 Task: Add the task  Integrate website with a new search engine optimization (SEO) tool to the section Feature Fest in the project AutoBoost and add a Due Date to the respective task as 2023/10/13
Action: Mouse moved to (85, 331)
Screenshot: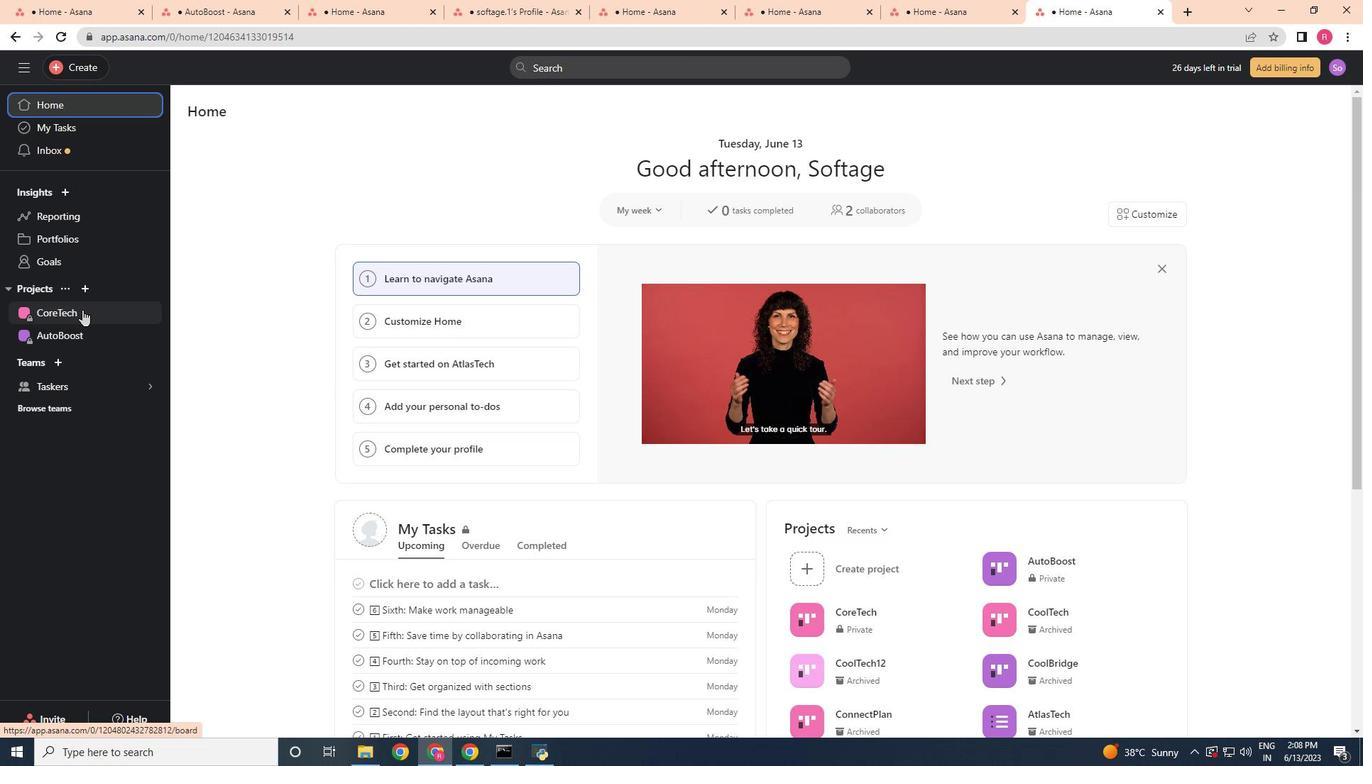 
Action: Mouse pressed left at (85, 331)
Screenshot: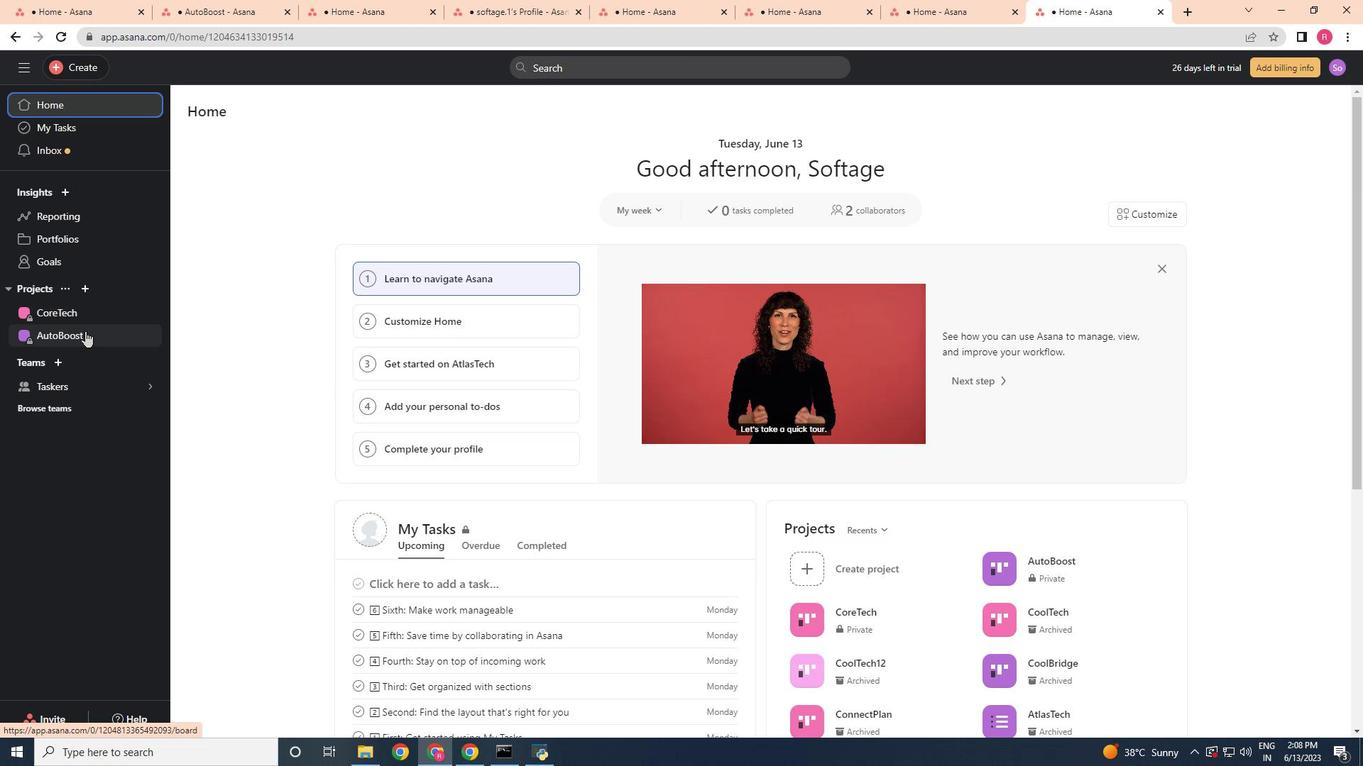 
Action: Mouse moved to (251, 145)
Screenshot: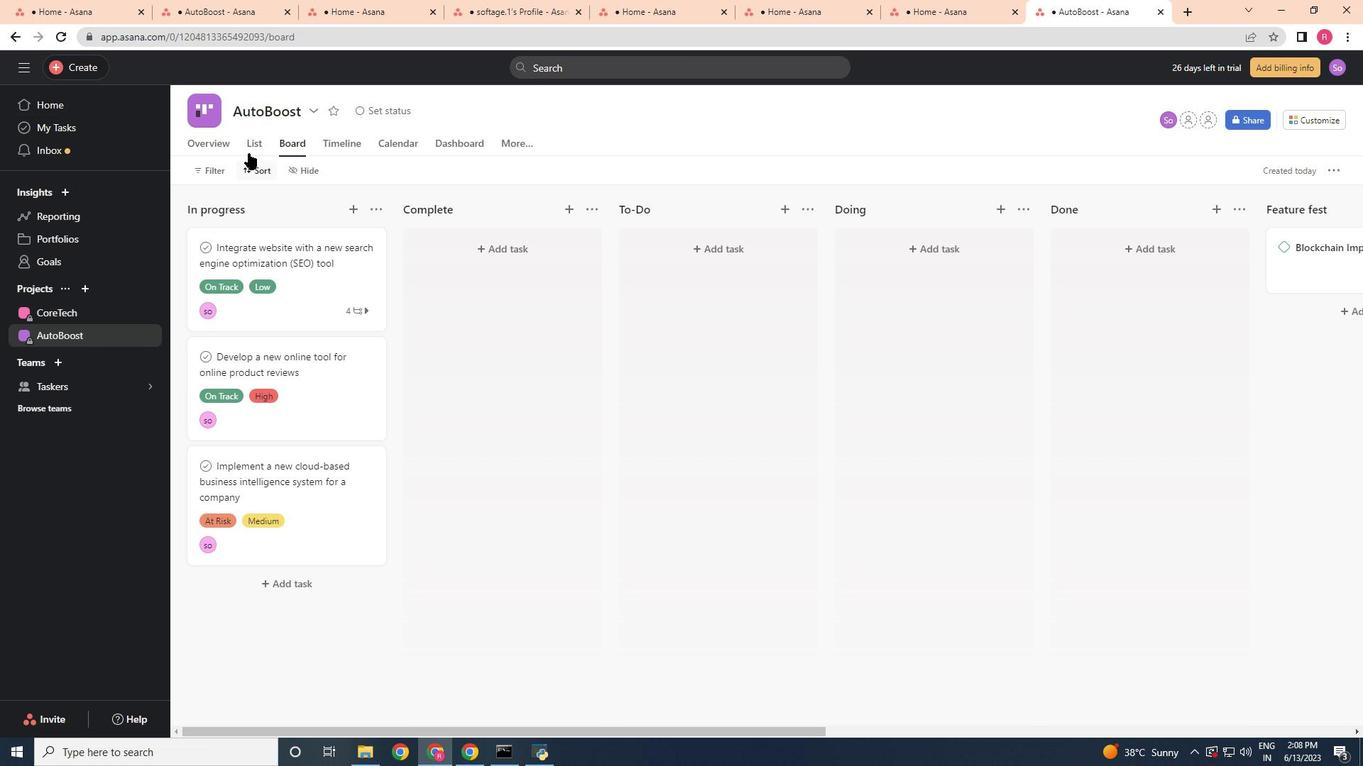 
Action: Mouse pressed left at (251, 145)
Screenshot: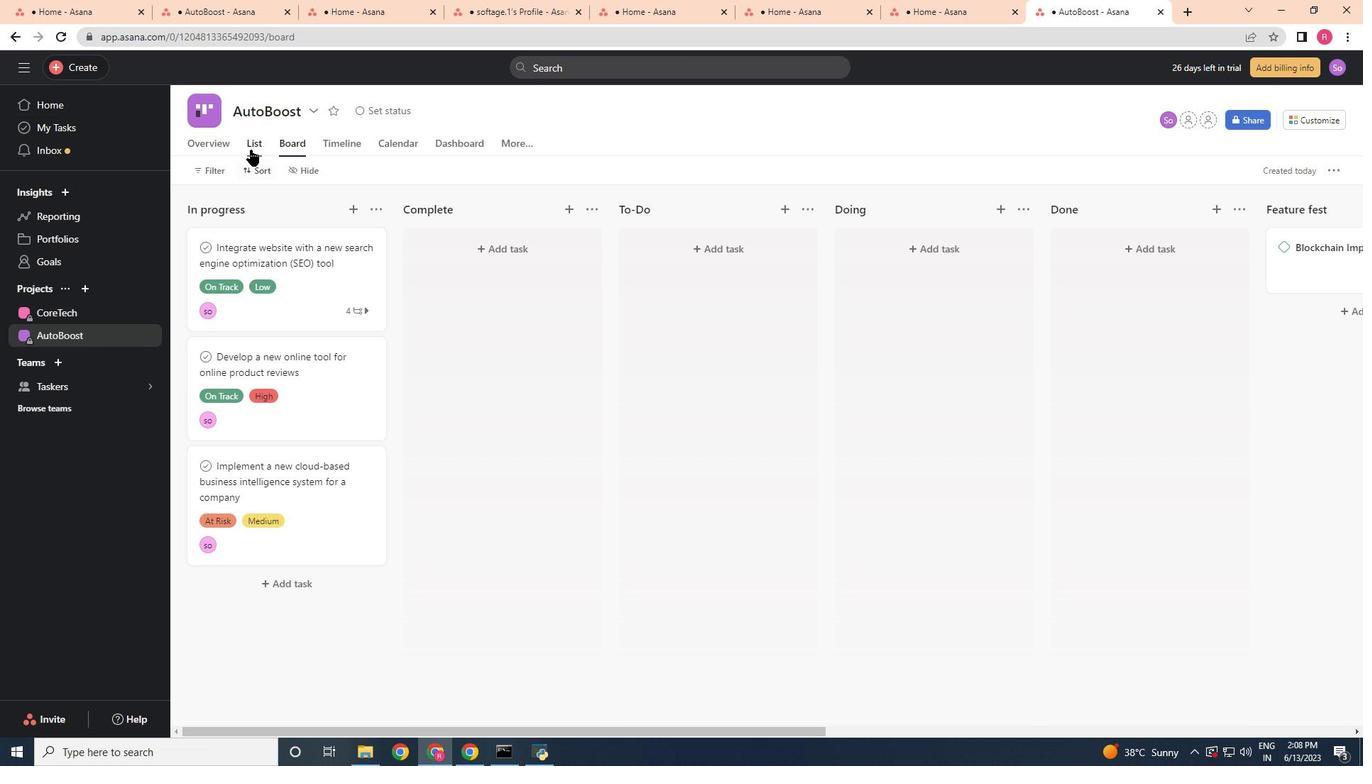 
Action: Mouse moved to (497, 439)
Screenshot: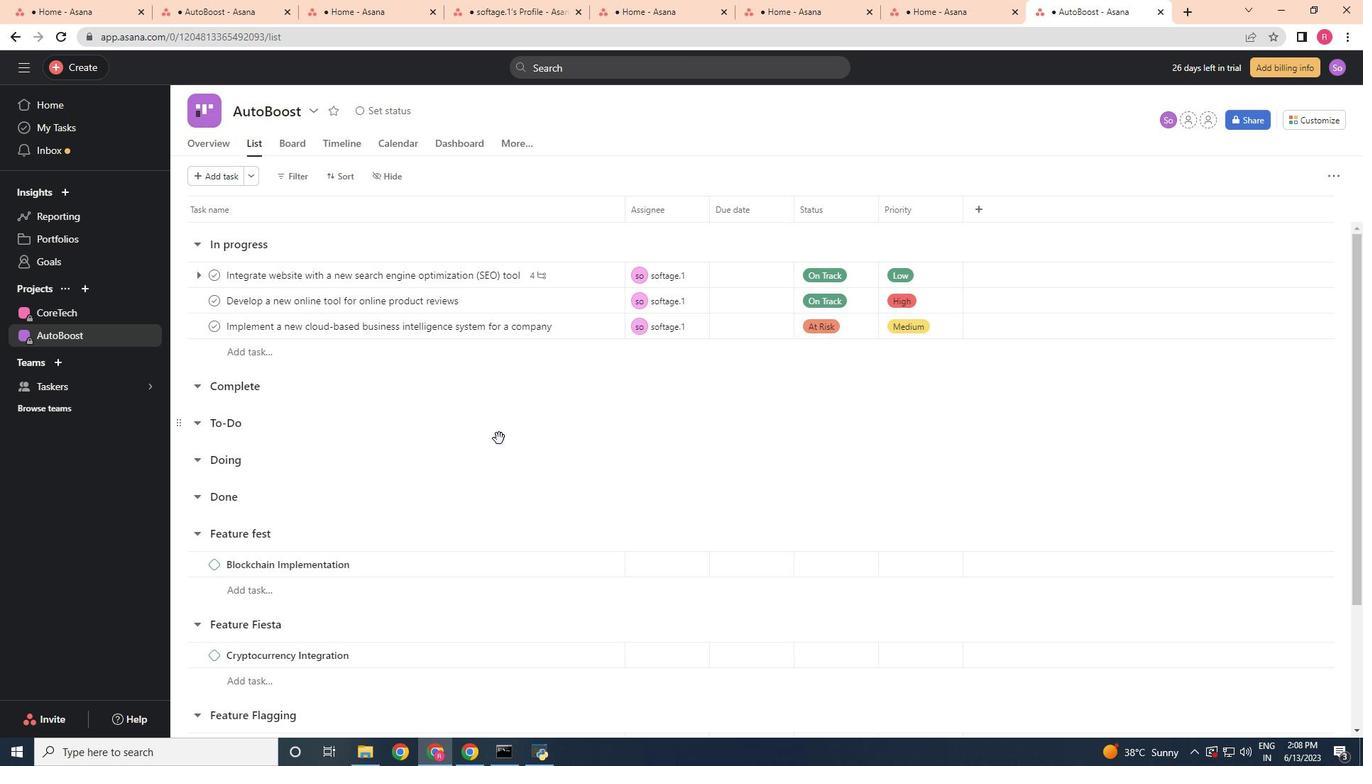 
Action: Mouse scrolled (497, 438) with delta (0, 0)
Screenshot: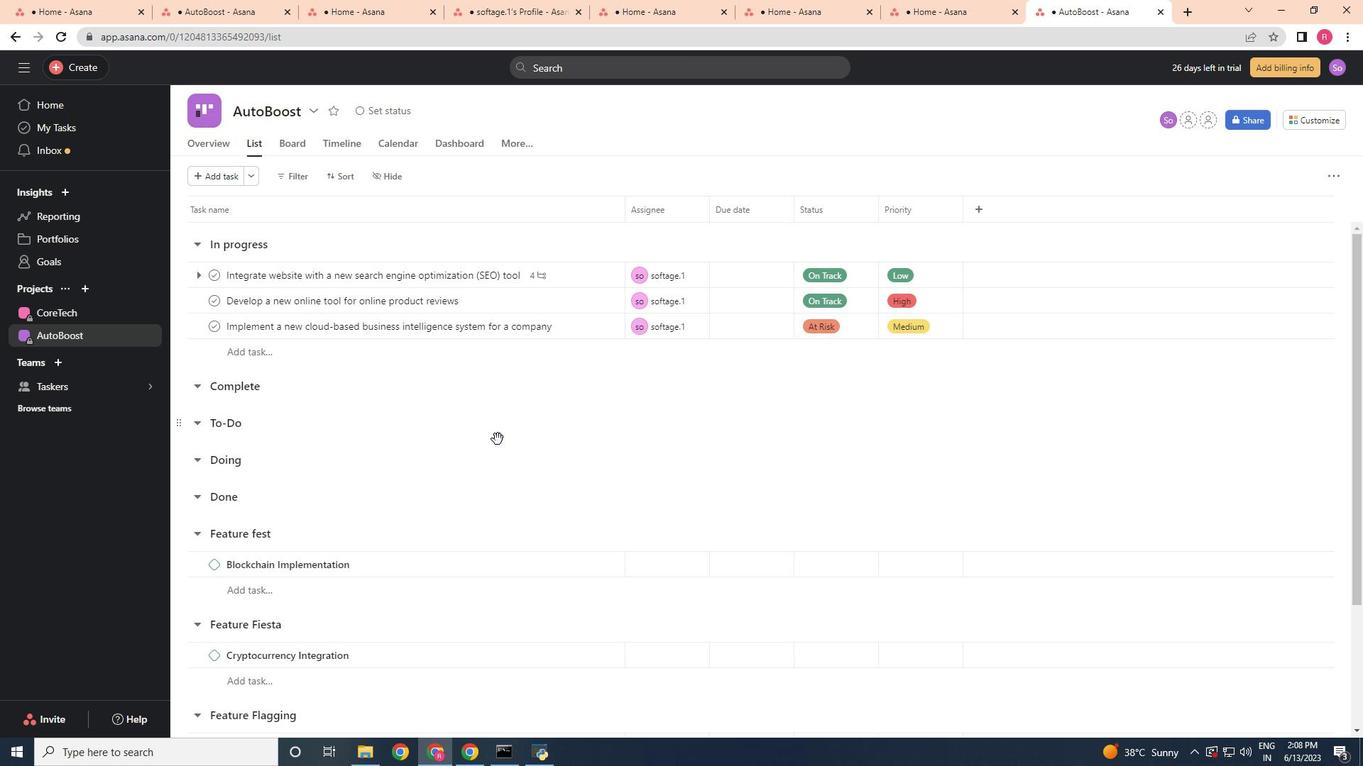 
Action: Mouse scrolled (497, 438) with delta (0, 0)
Screenshot: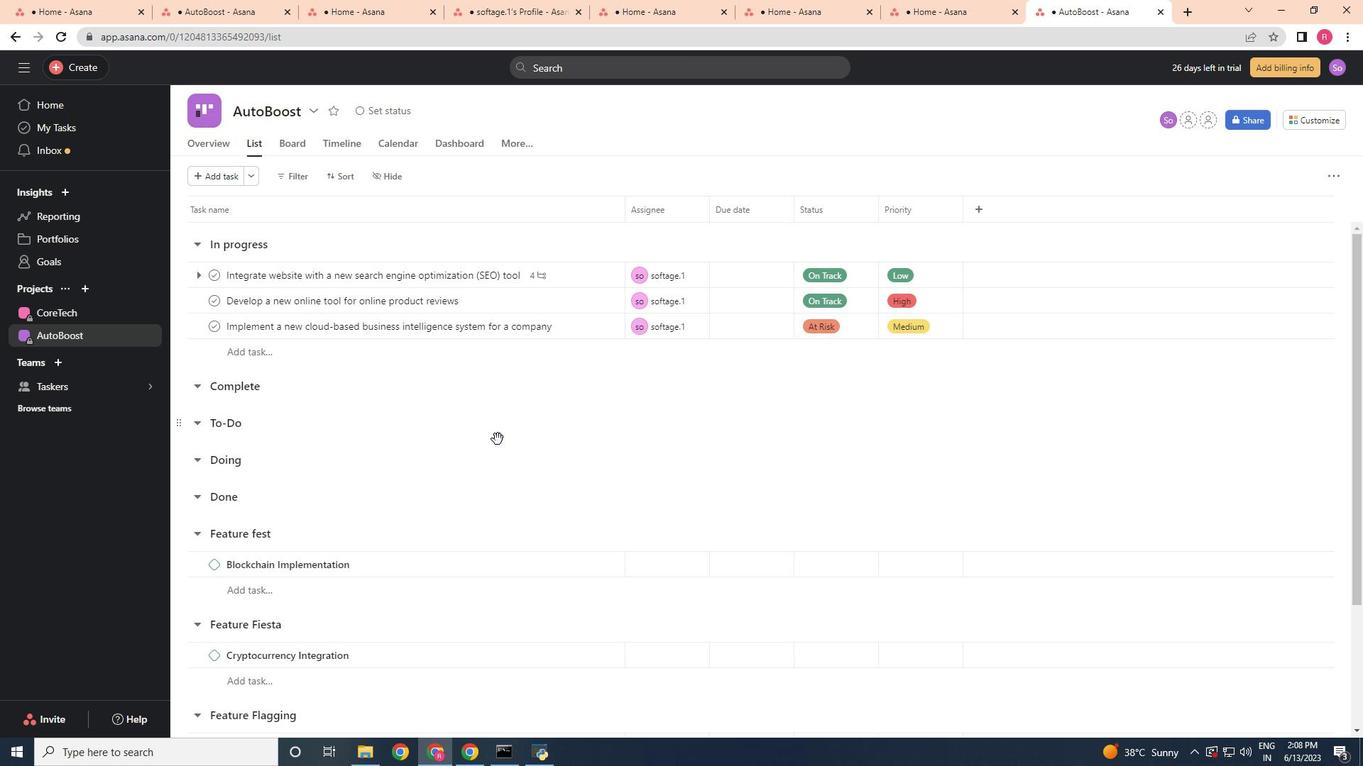 
Action: Mouse moved to (458, 448)
Screenshot: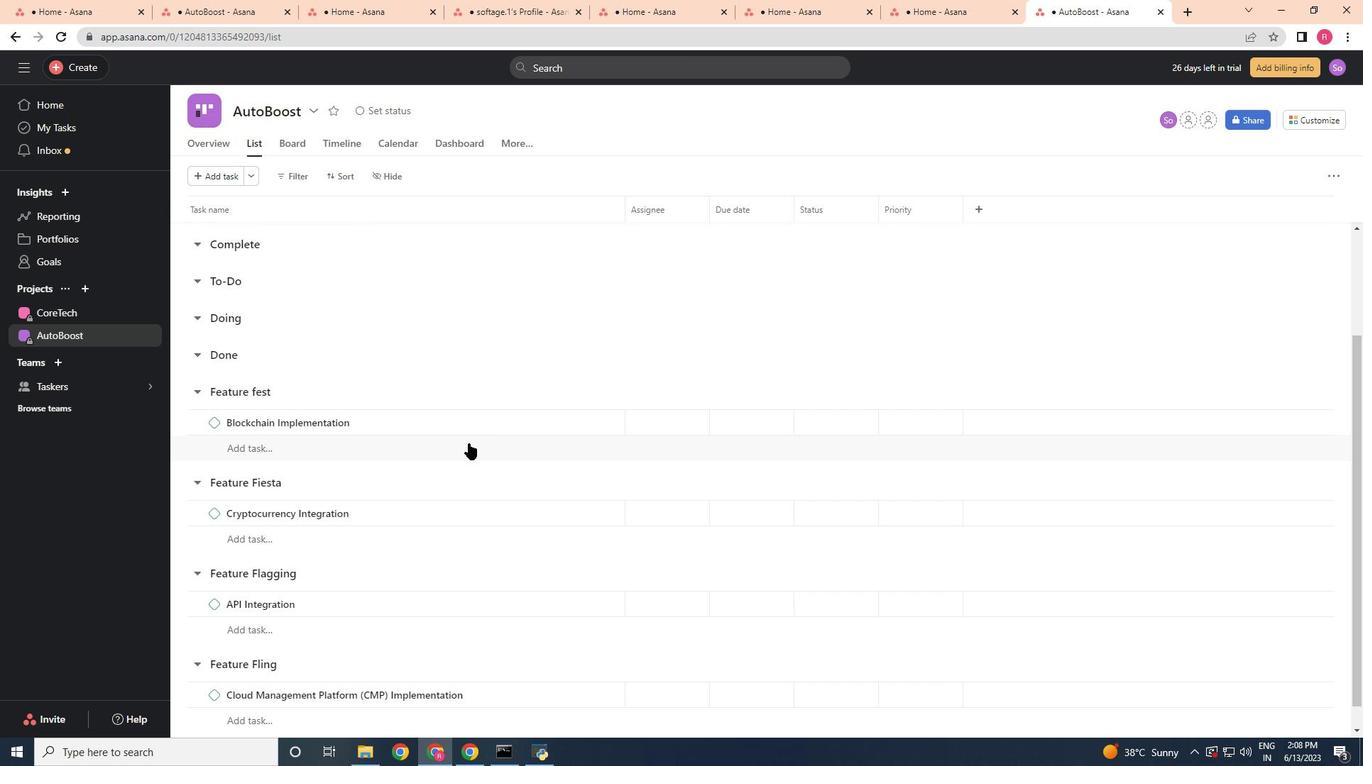 
Action: Mouse scrolled (458, 449) with delta (0, 0)
Screenshot: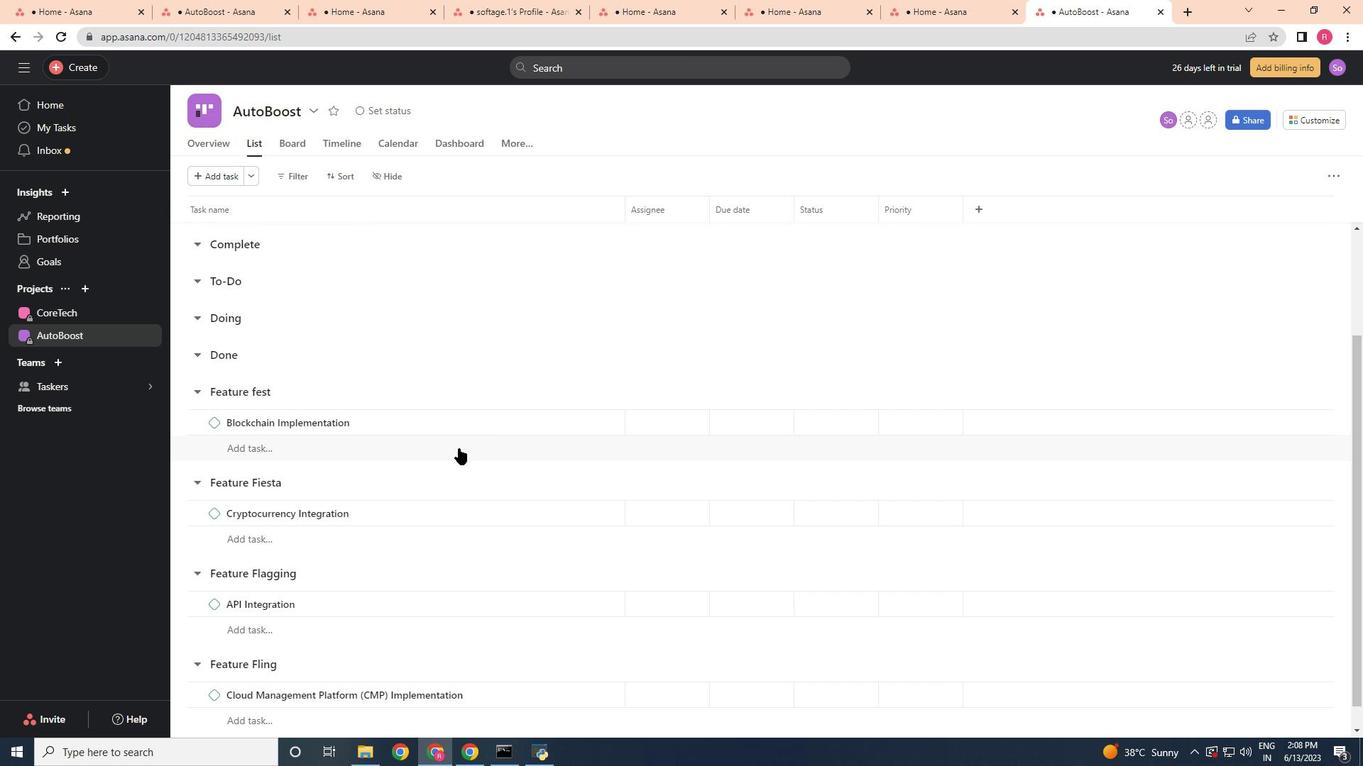 
Action: Mouse scrolled (458, 449) with delta (0, 0)
Screenshot: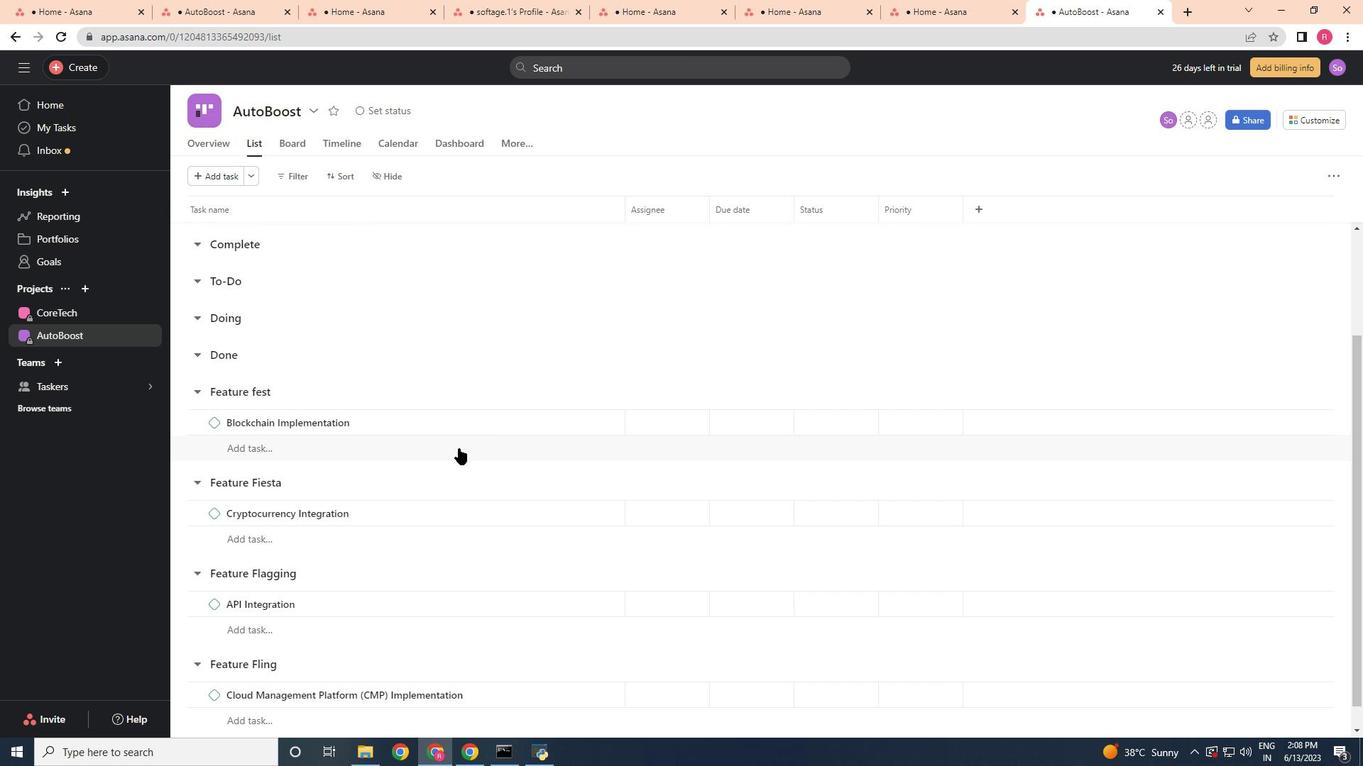
Action: Mouse scrolled (458, 449) with delta (0, 0)
Screenshot: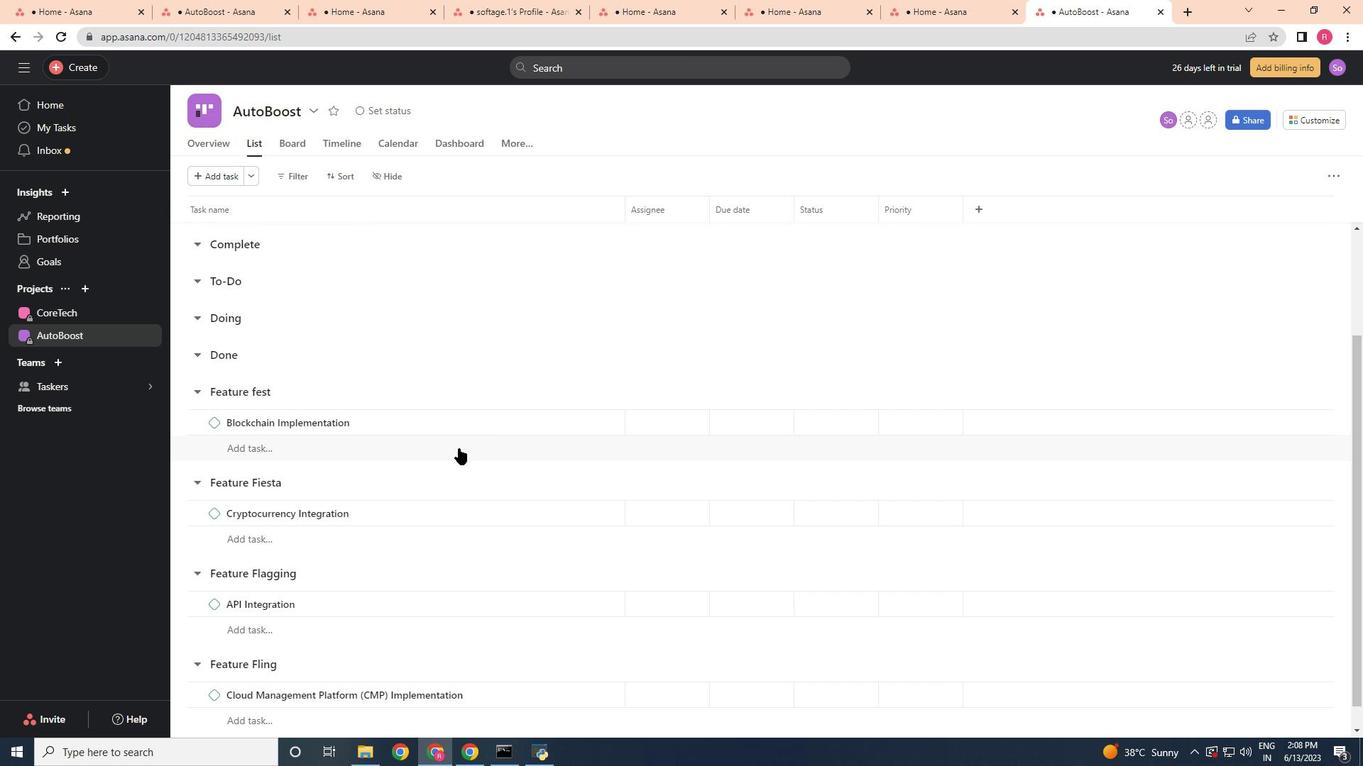 
Action: Mouse scrolled (458, 449) with delta (0, 0)
Screenshot: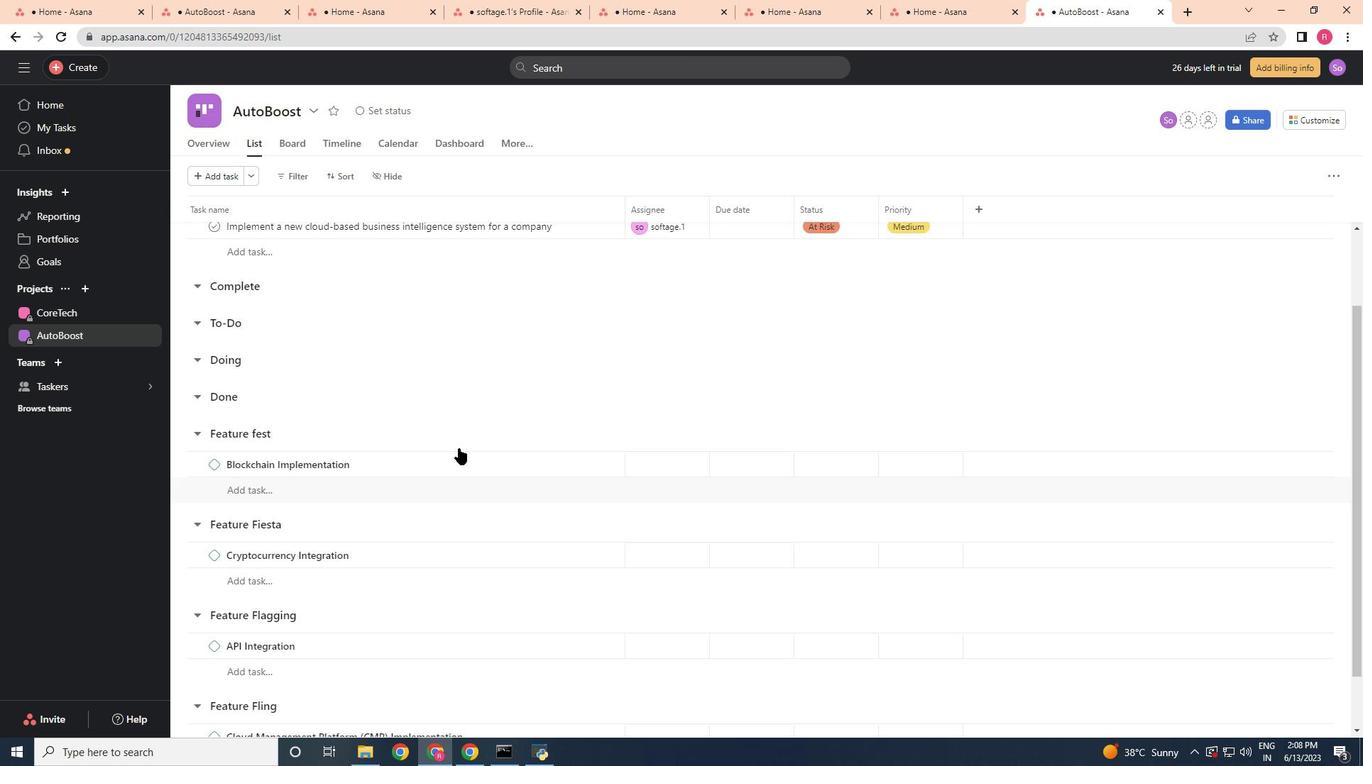 
Action: Mouse moved to (316, 490)
Screenshot: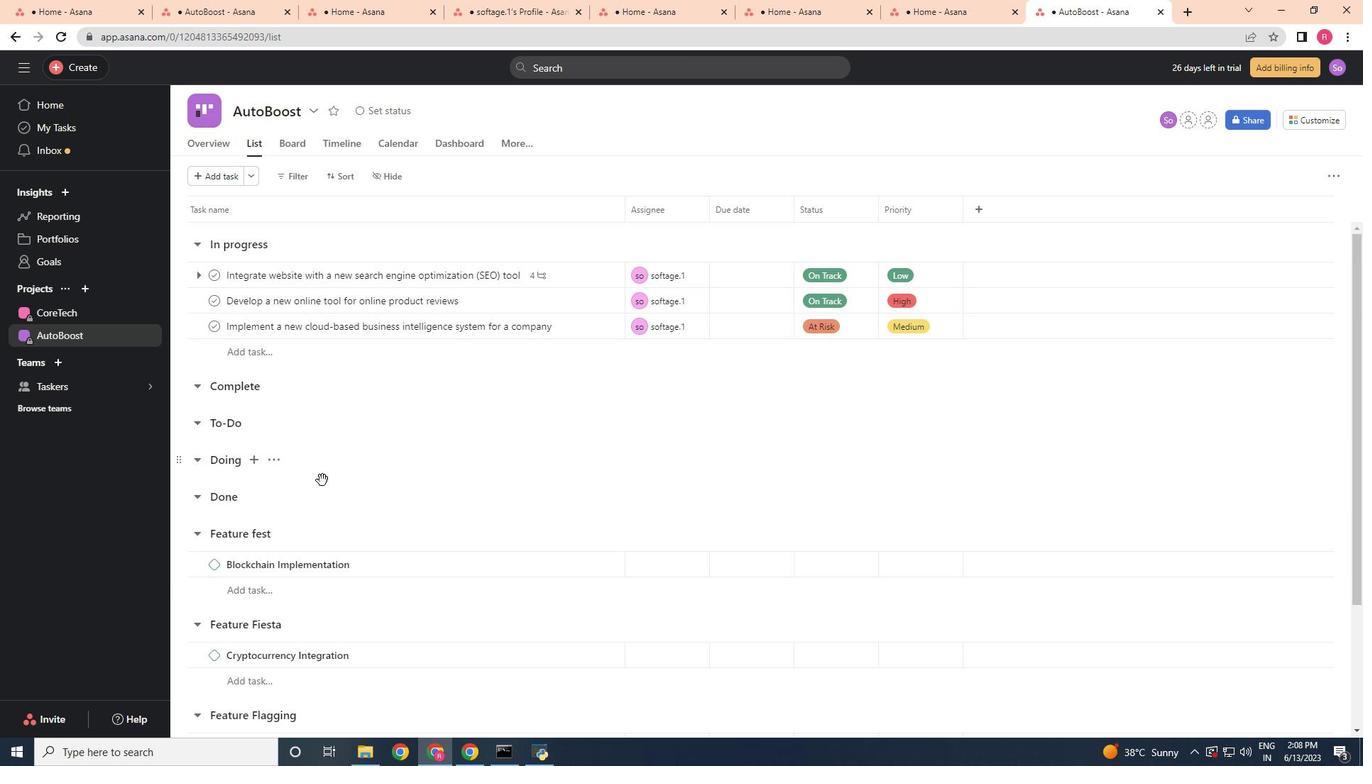 
Action: Mouse scrolled (316, 489) with delta (0, 0)
Screenshot: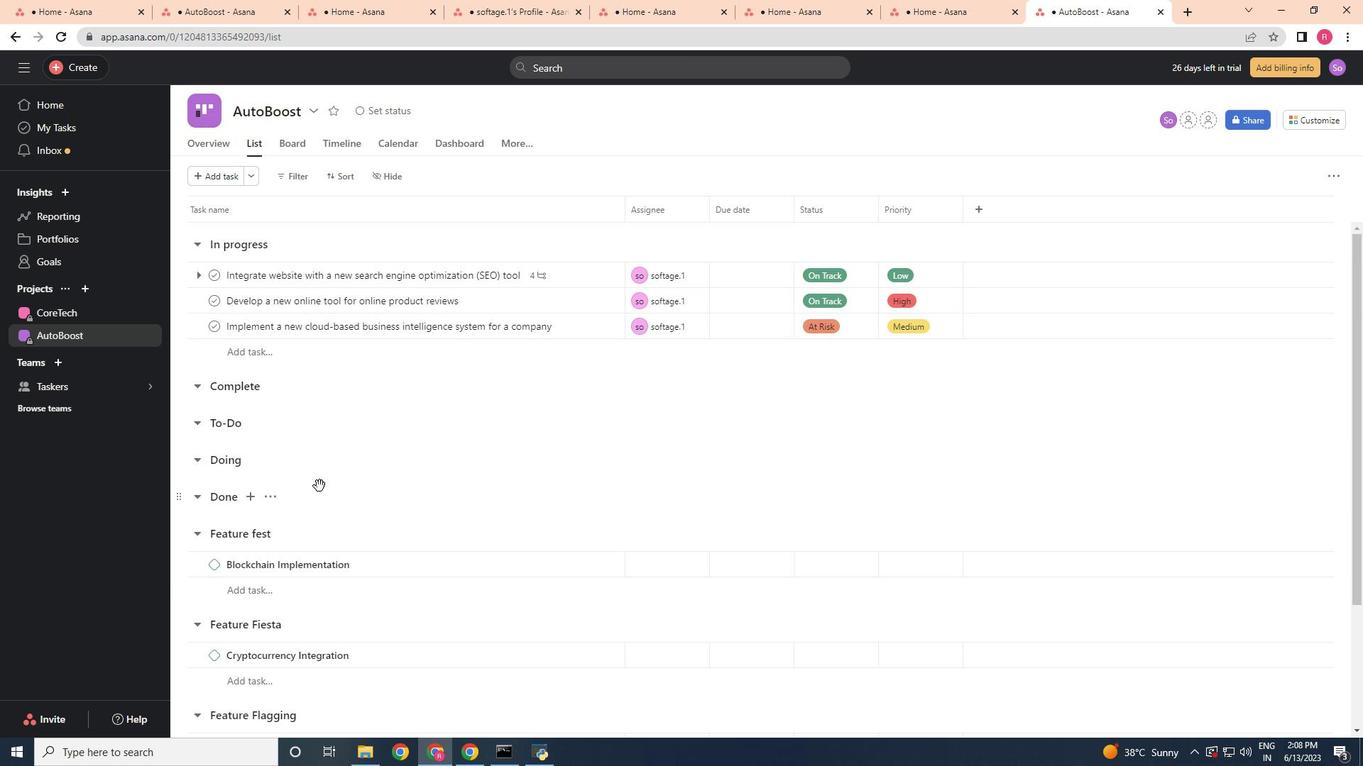 
Action: Mouse moved to (315, 494)
Screenshot: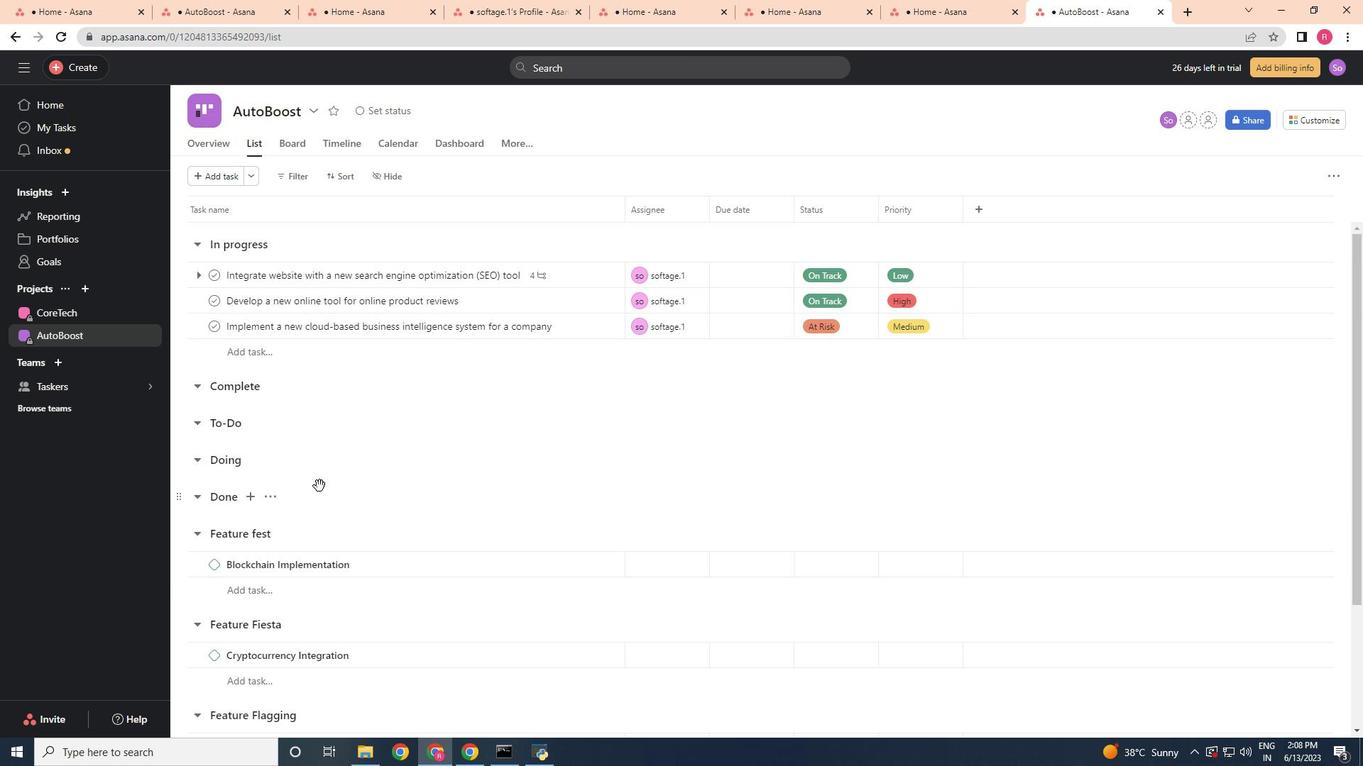 
Action: Mouse scrolled (315, 493) with delta (0, 0)
Screenshot: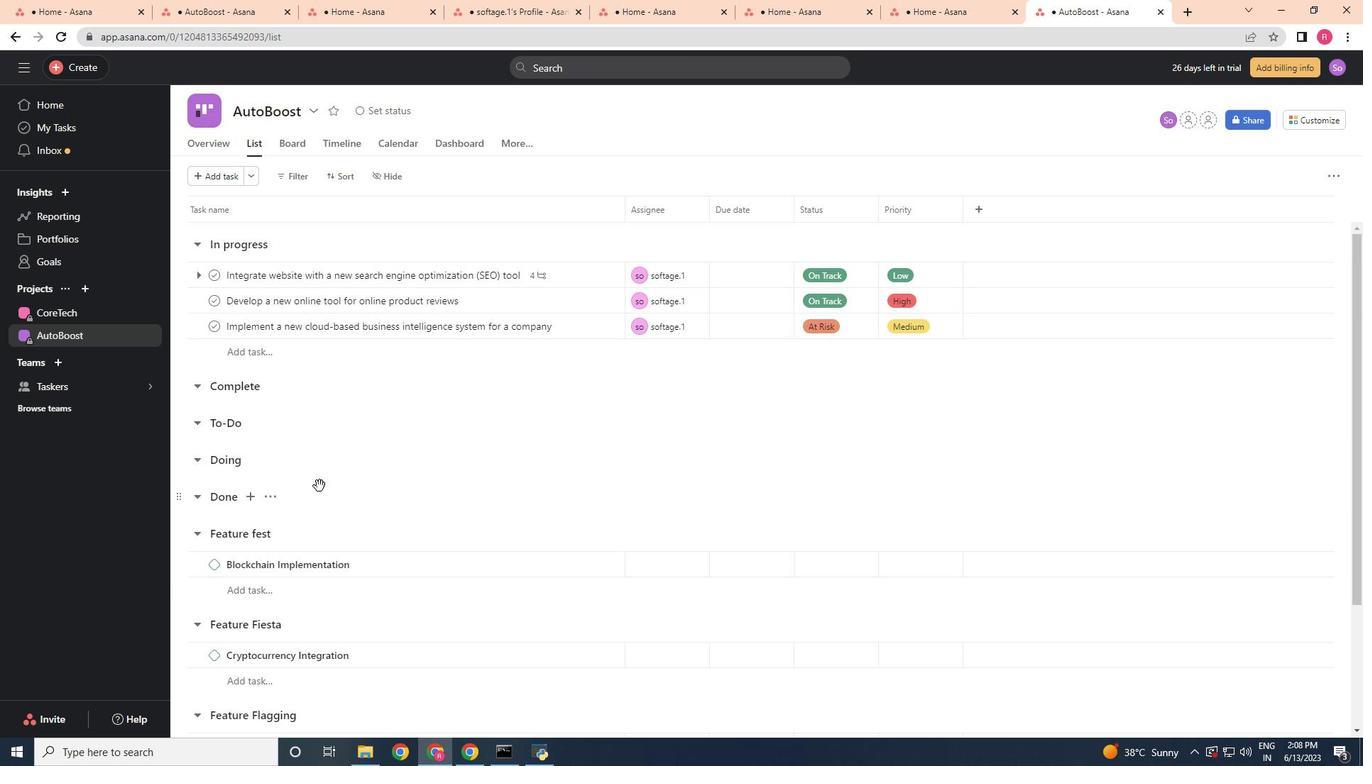 
Action: Mouse moved to (315, 494)
Screenshot: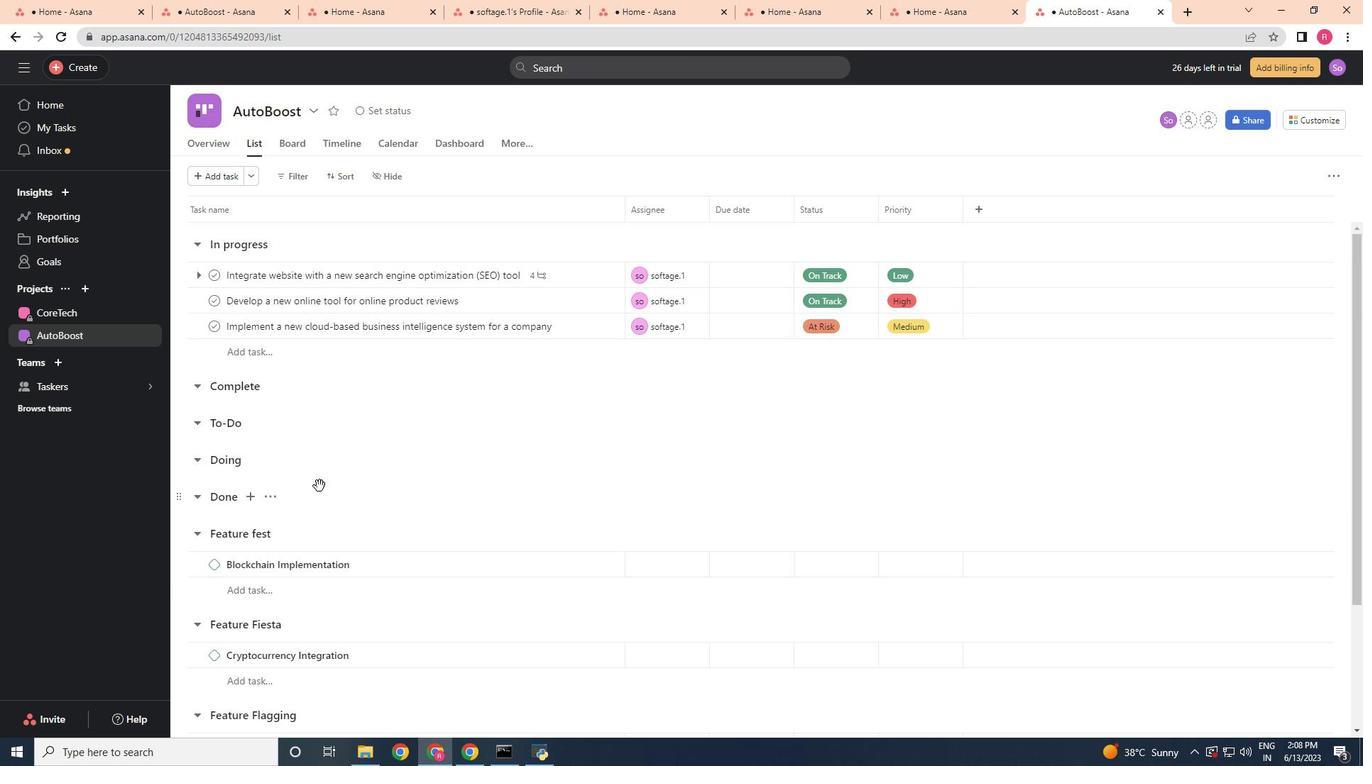 
Action: Mouse scrolled (315, 494) with delta (0, 0)
Screenshot: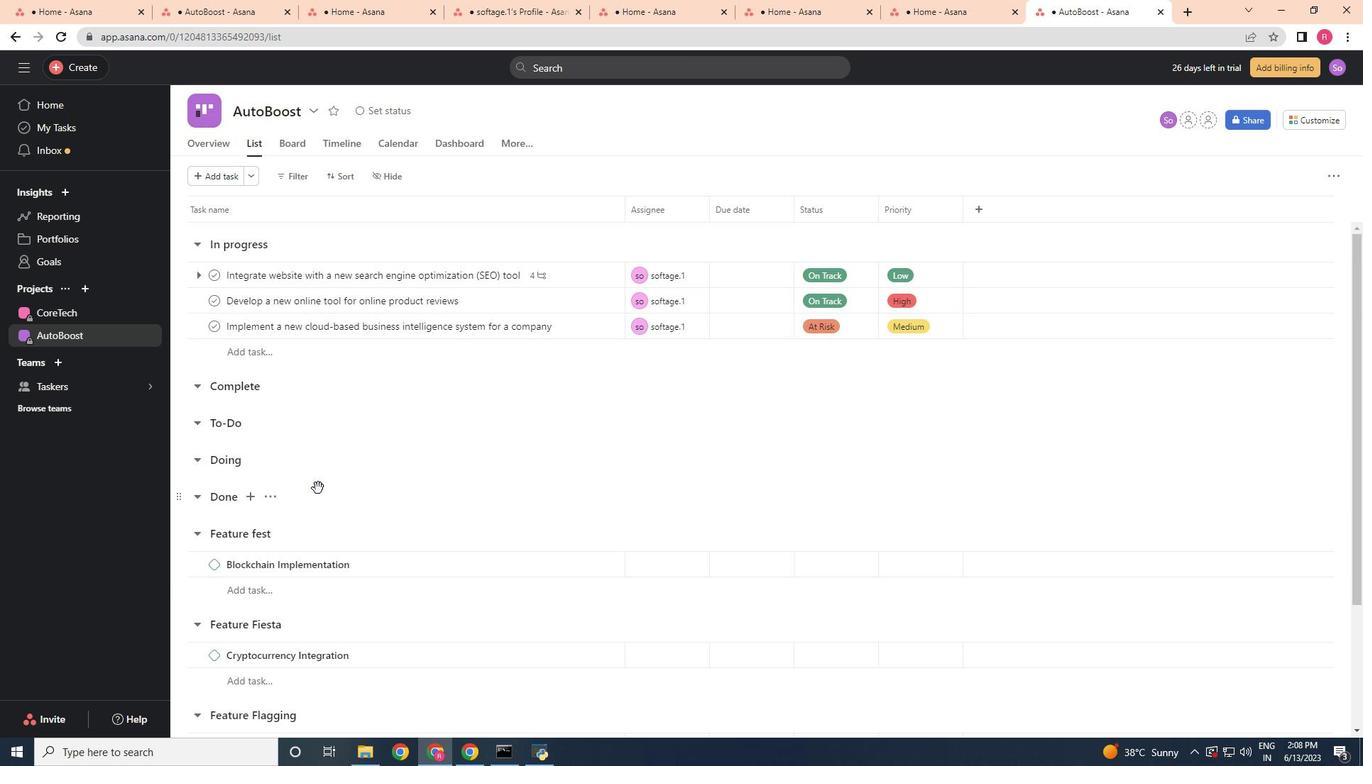 
Action: Mouse scrolled (315, 494) with delta (0, 0)
Screenshot: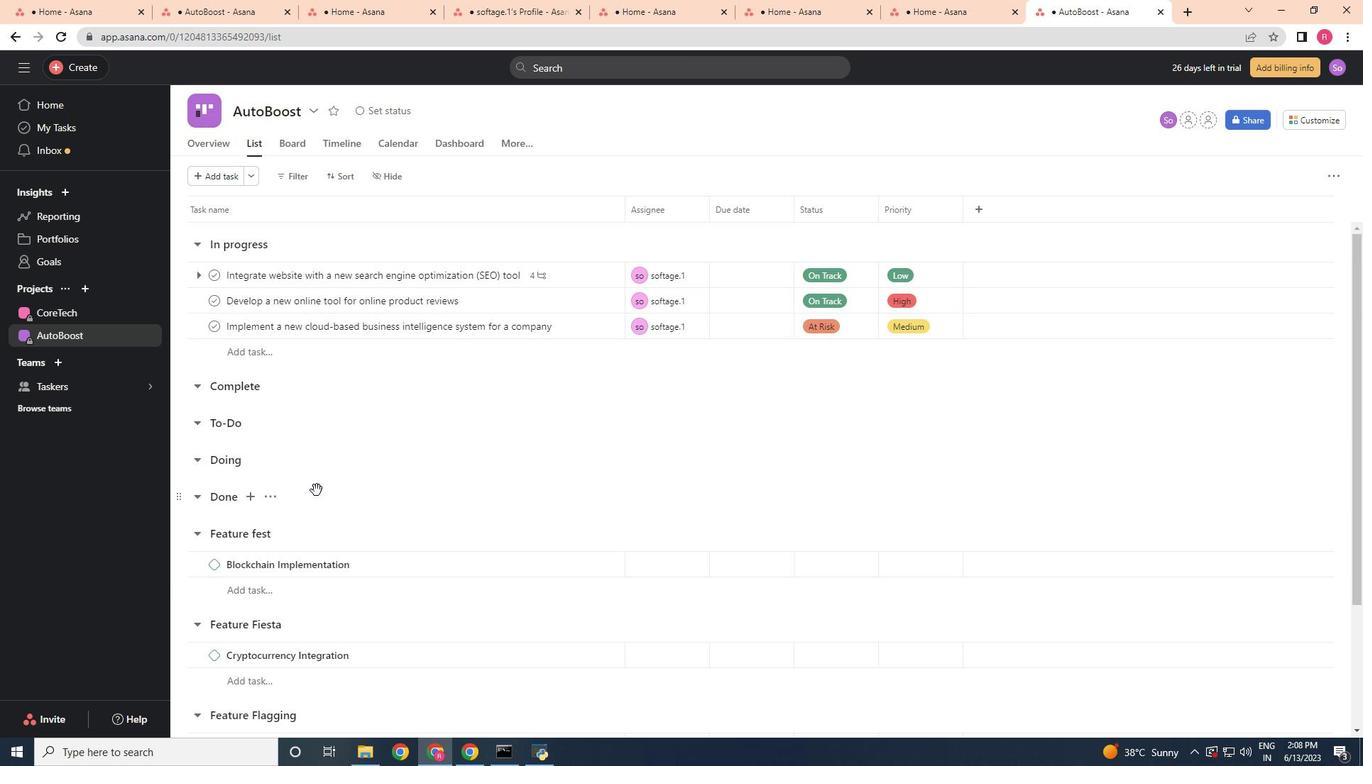 
Action: Mouse moved to (252, 422)
Screenshot: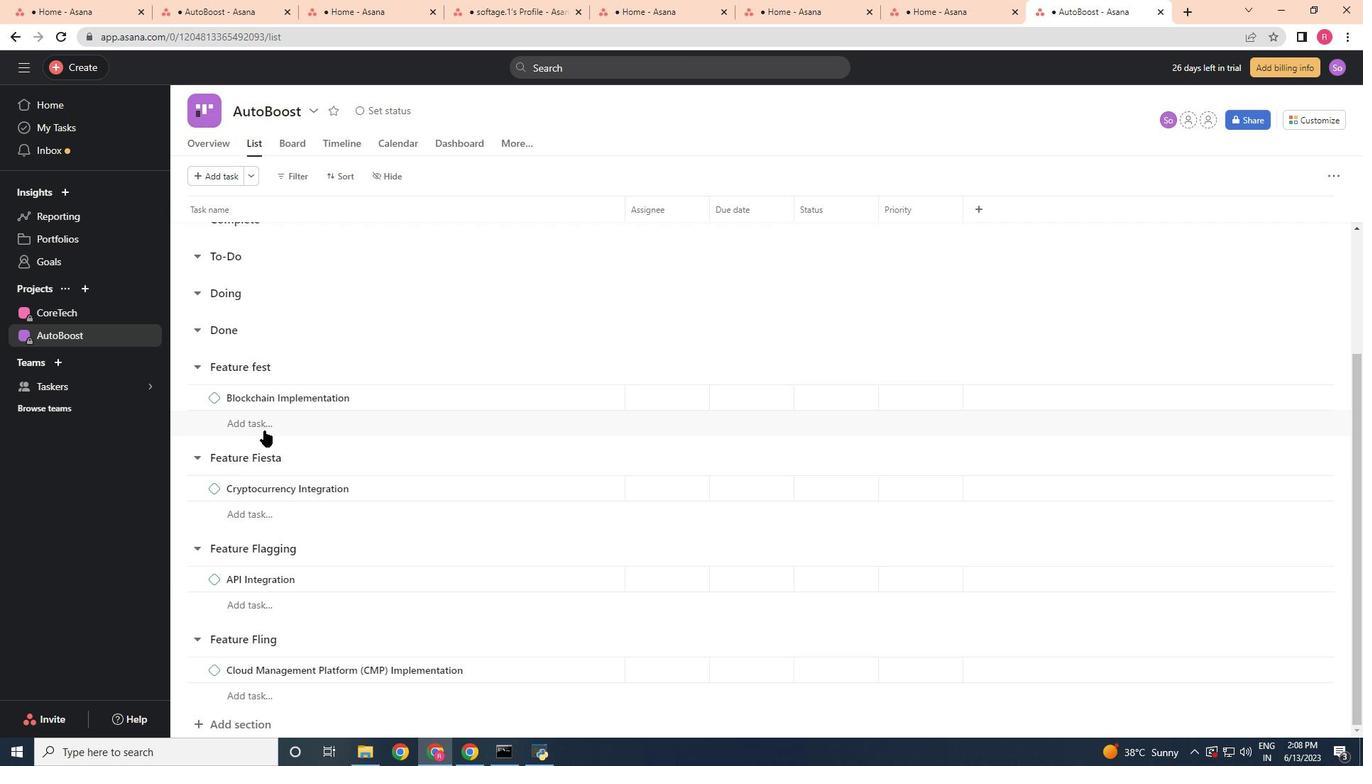 
Action: Mouse pressed left at (252, 422)
Screenshot: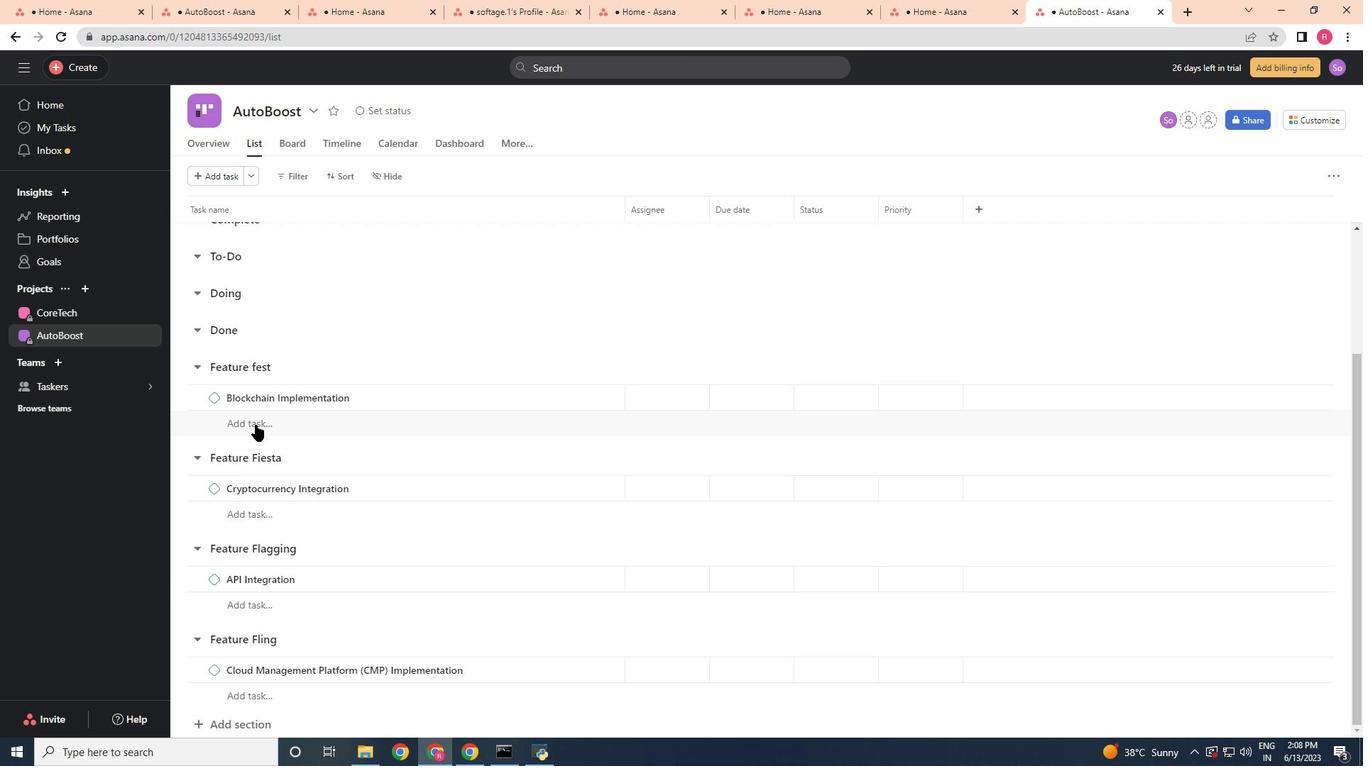
Action: Mouse moved to (251, 422)
Screenshot: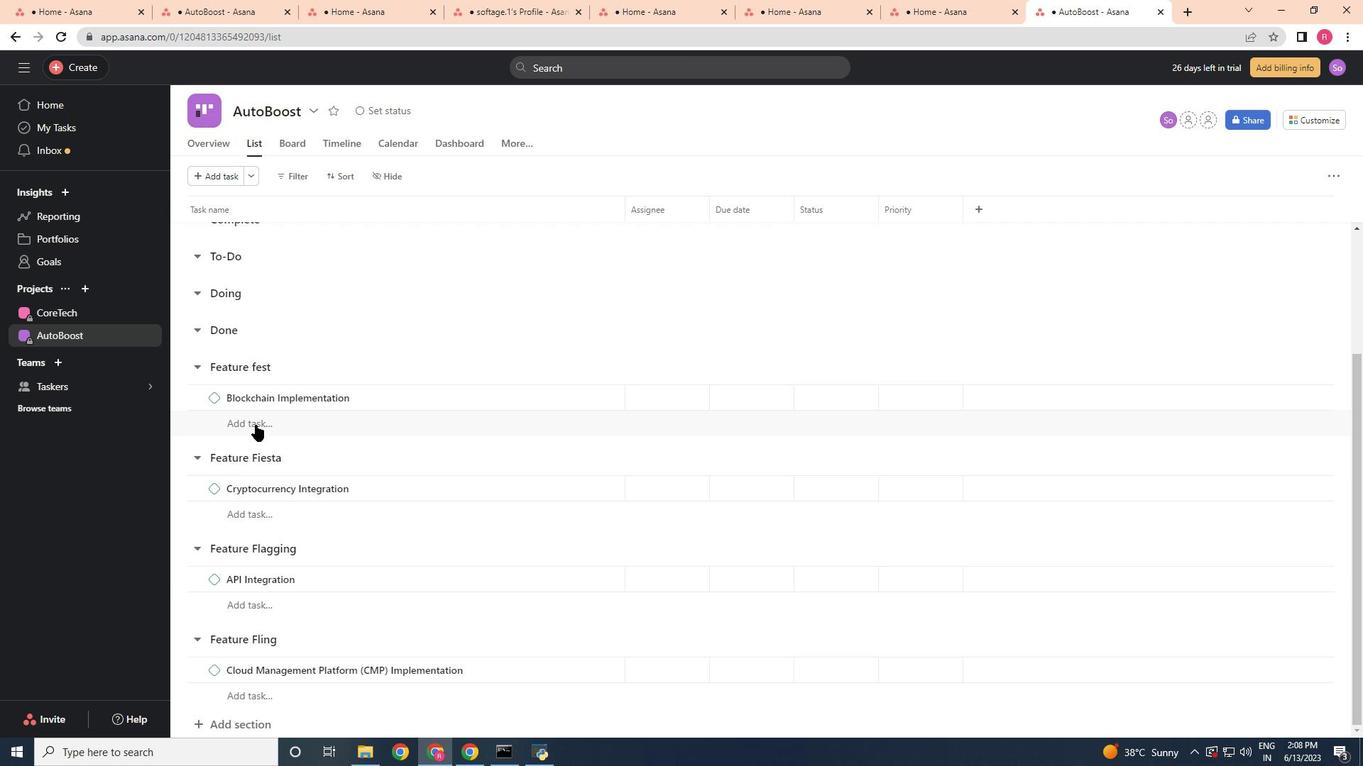 
Action: Key pressed <Key.shift><Key.shift><Key.shift><Key.shift><Key.shift><Key.shift><Key.shift><Key.shift><Key.shift><Key.shift><Key.shift><Key.shift><Key.shift><Key.shift><Key.shift><Key.shift><Key.shift><Key.shift><Key.shift><Key.shift><Key.shift><Key.shift><Key.shift><Key.shift><Key.shift>Integrate<Key.space>website<Key.space>with<Key.space>a<Key.space>new<Key.space>search<Key.space>engine<Key.space>optimization<Key.space><Key.shift_r>(SEO)<Key.space>tool
Screenshot: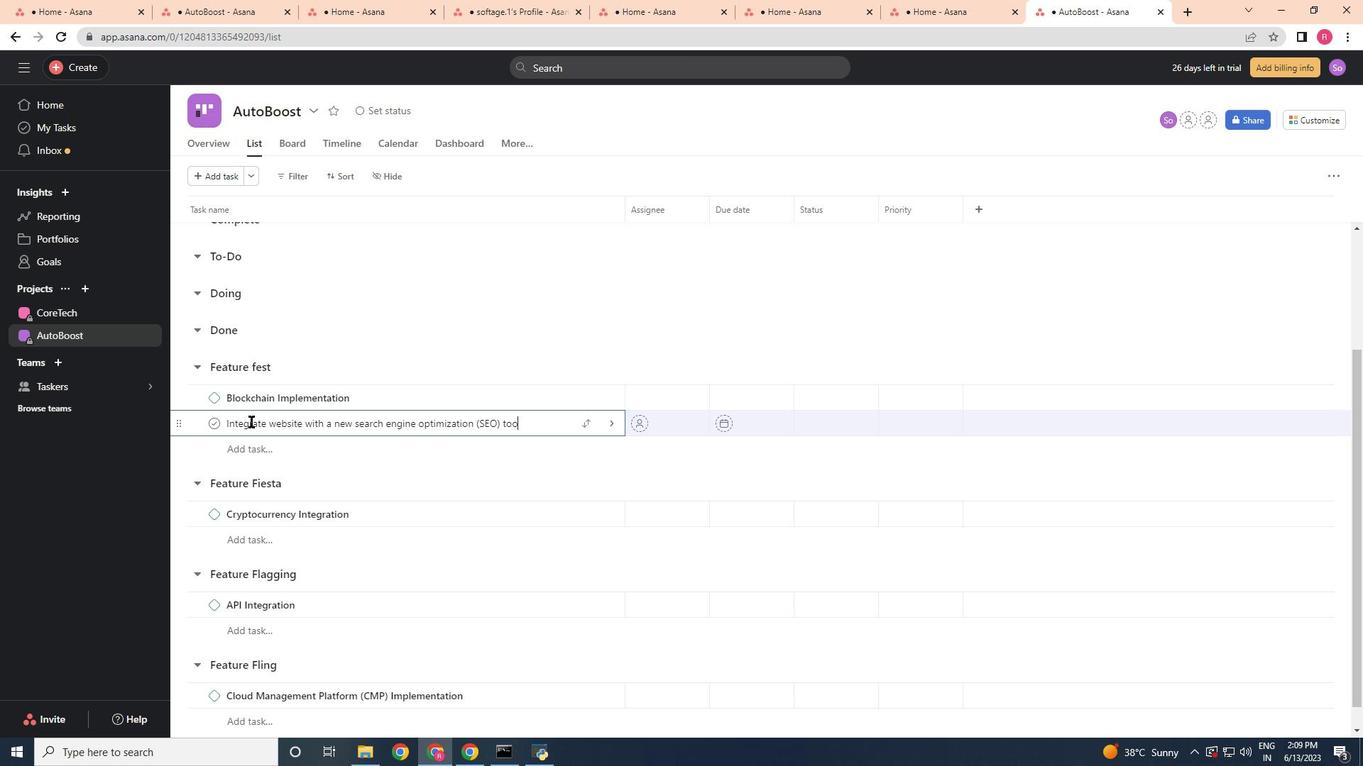 
Action: Mouse moved to (727, 429)
Screenshot: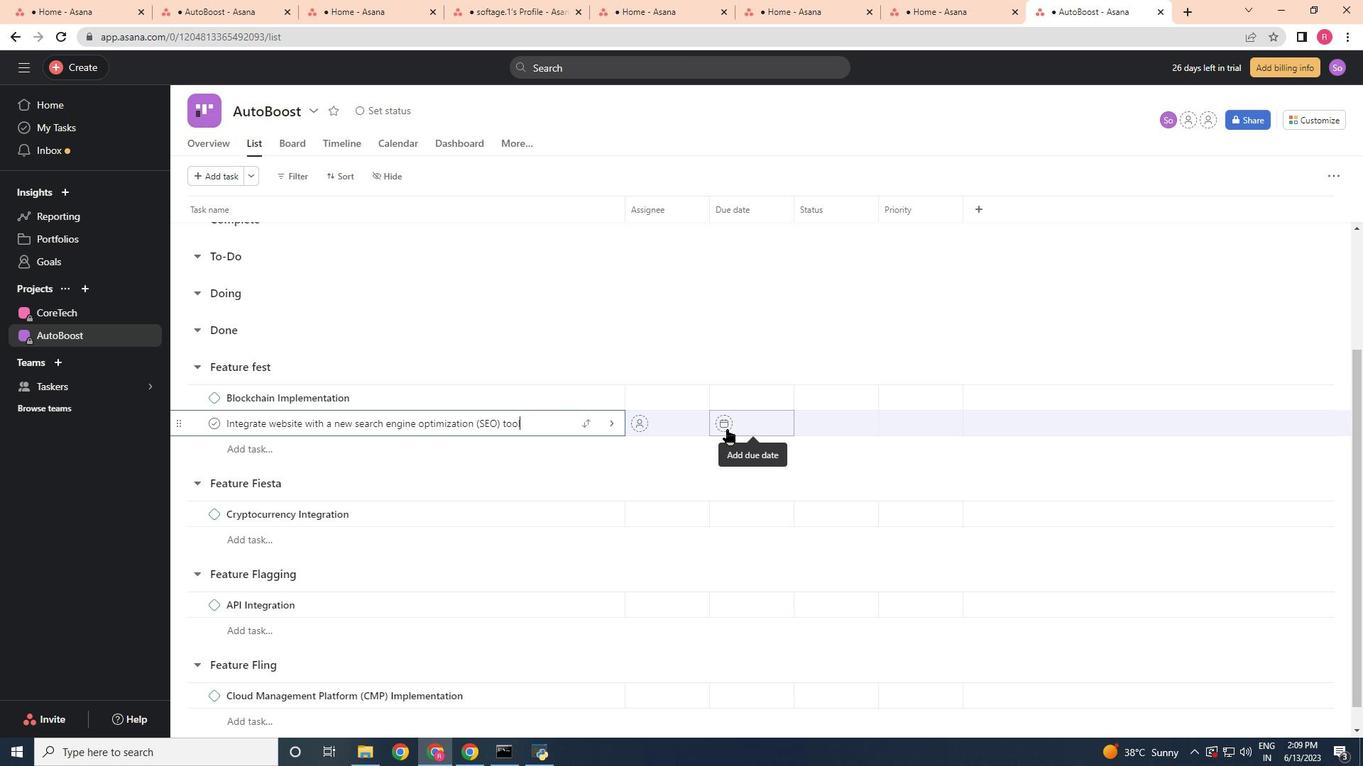 
Action: Mouse pressed left at (727, 429)
Screenshot: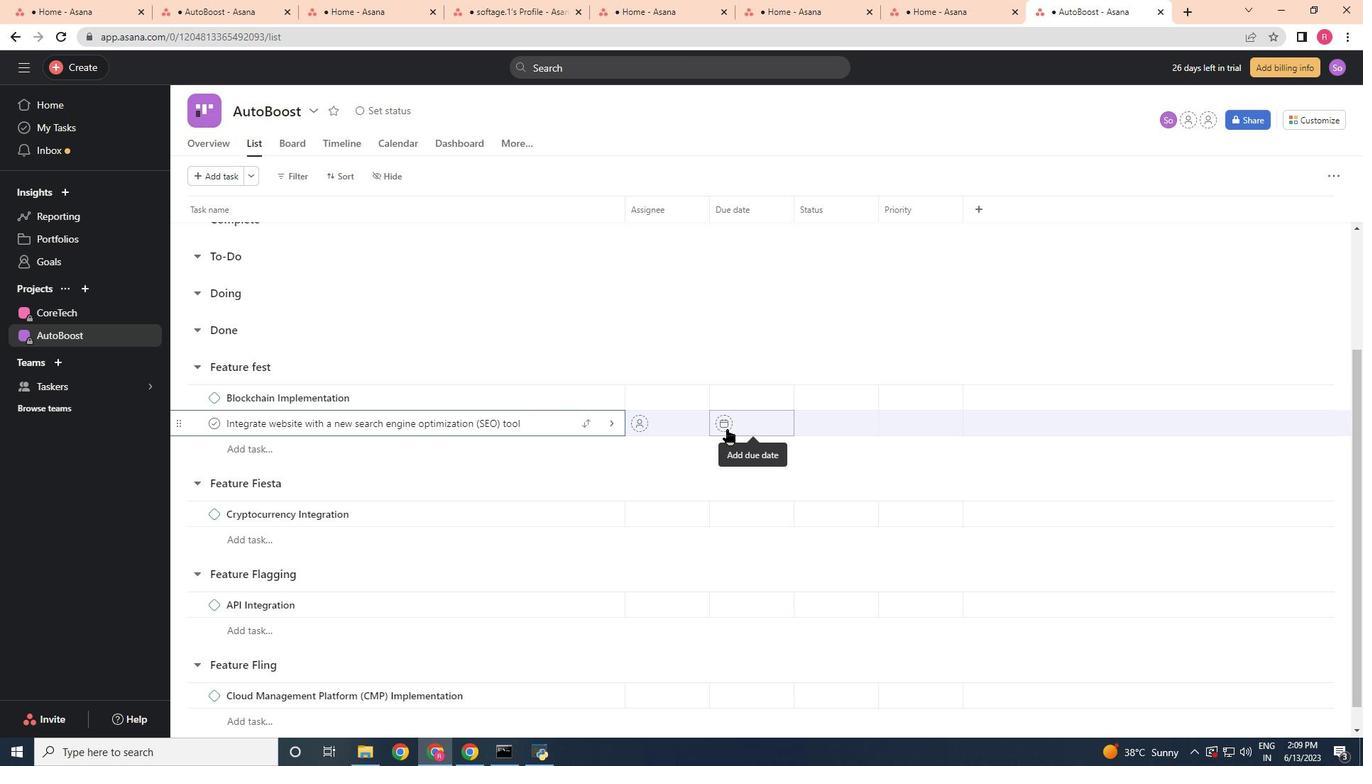 
Action: Mouse moved to (888, 166)
Screenshot: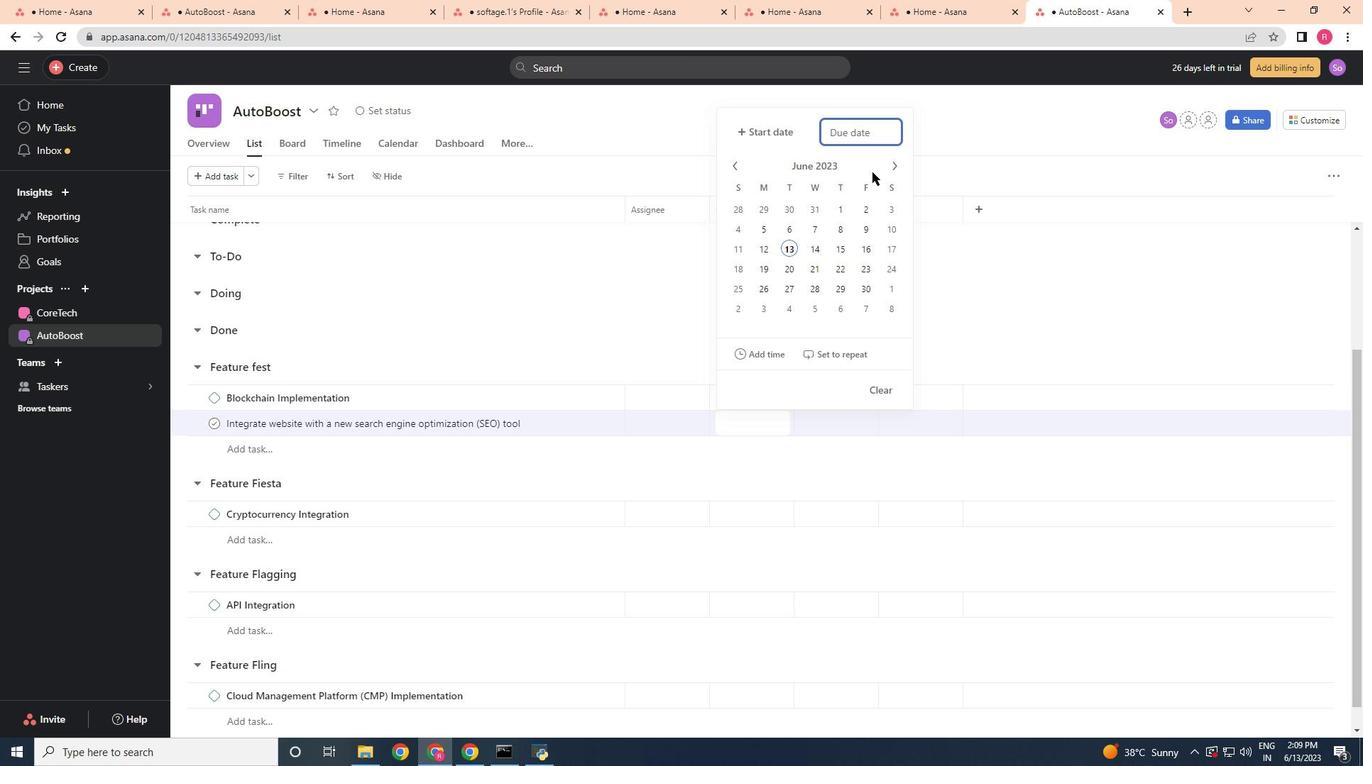 
Action: Mouse pressed left at (888, 166)
Screenshot: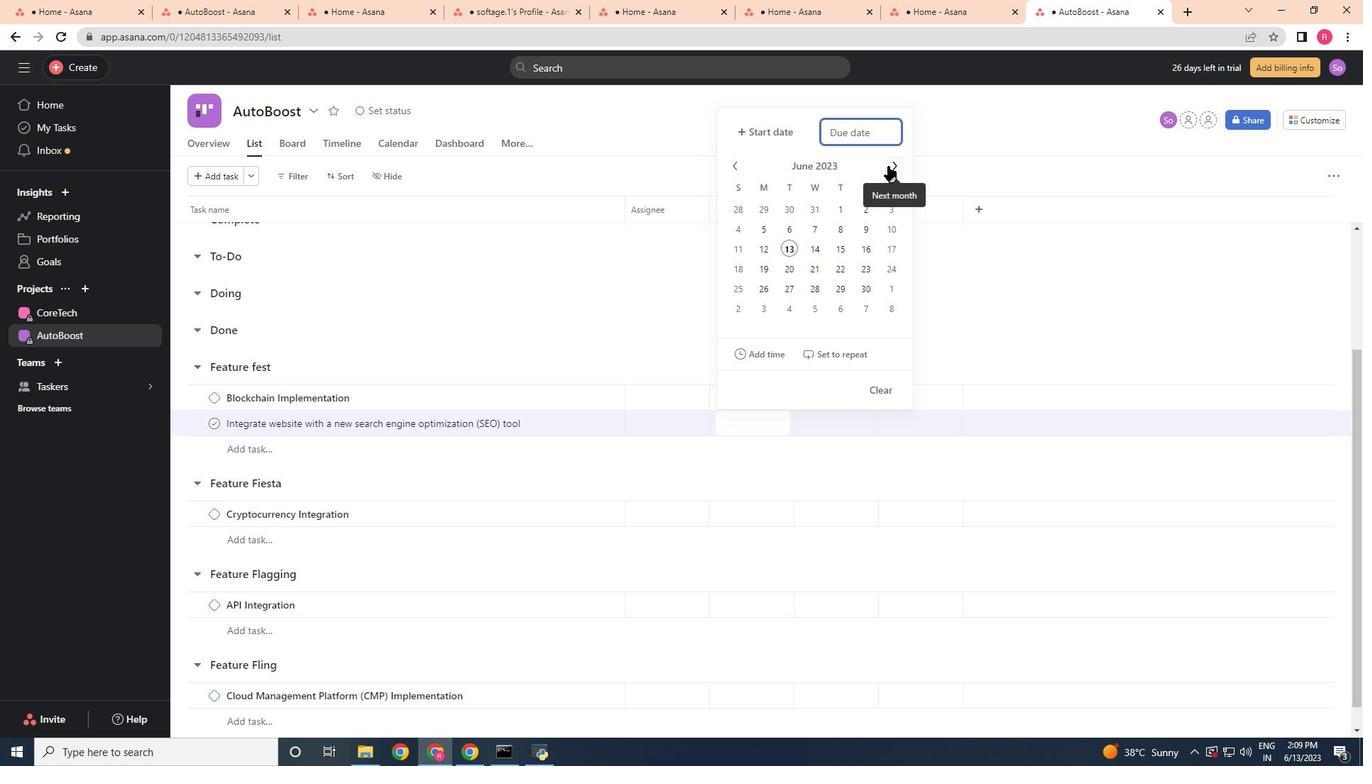
Action: Mouse pressed left at (888, 166)
Screenshot: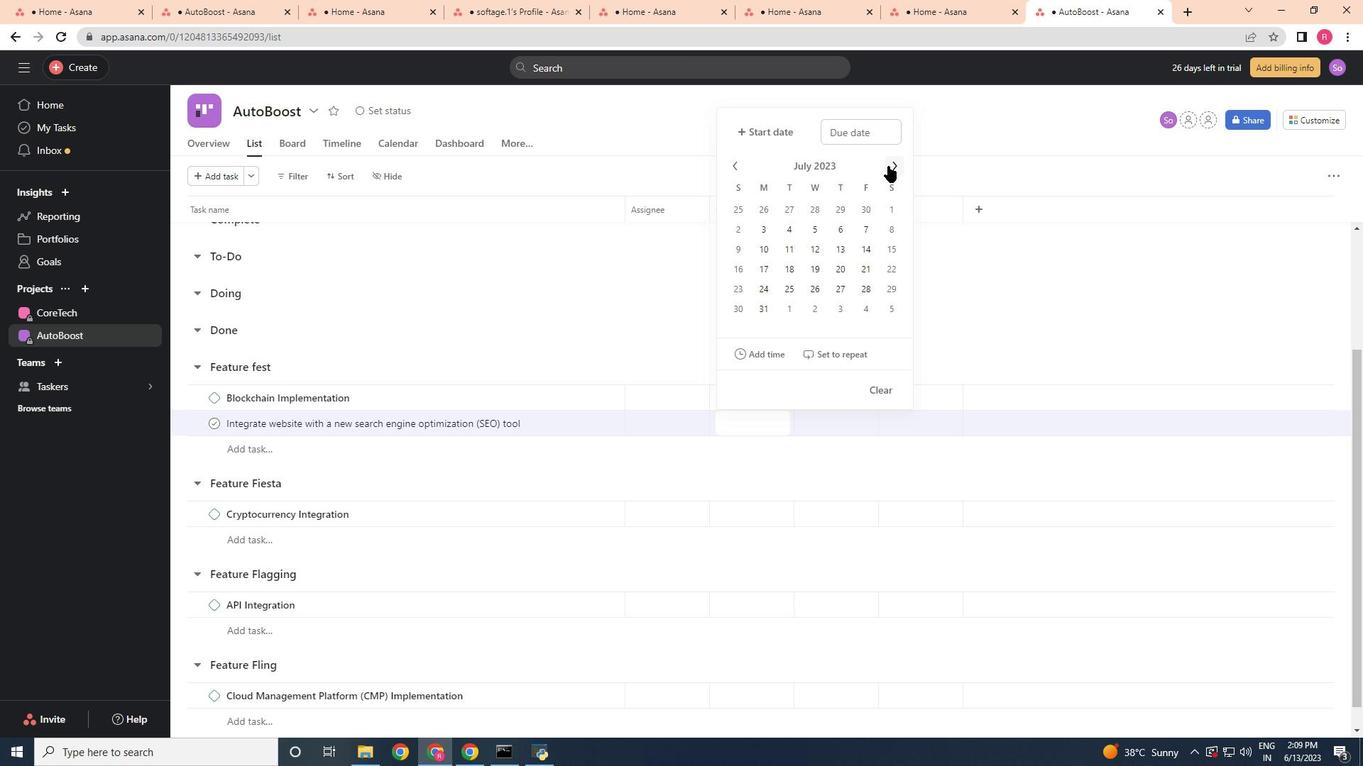 
Action: Mouse pressed left at (888, 166)
Screenshot: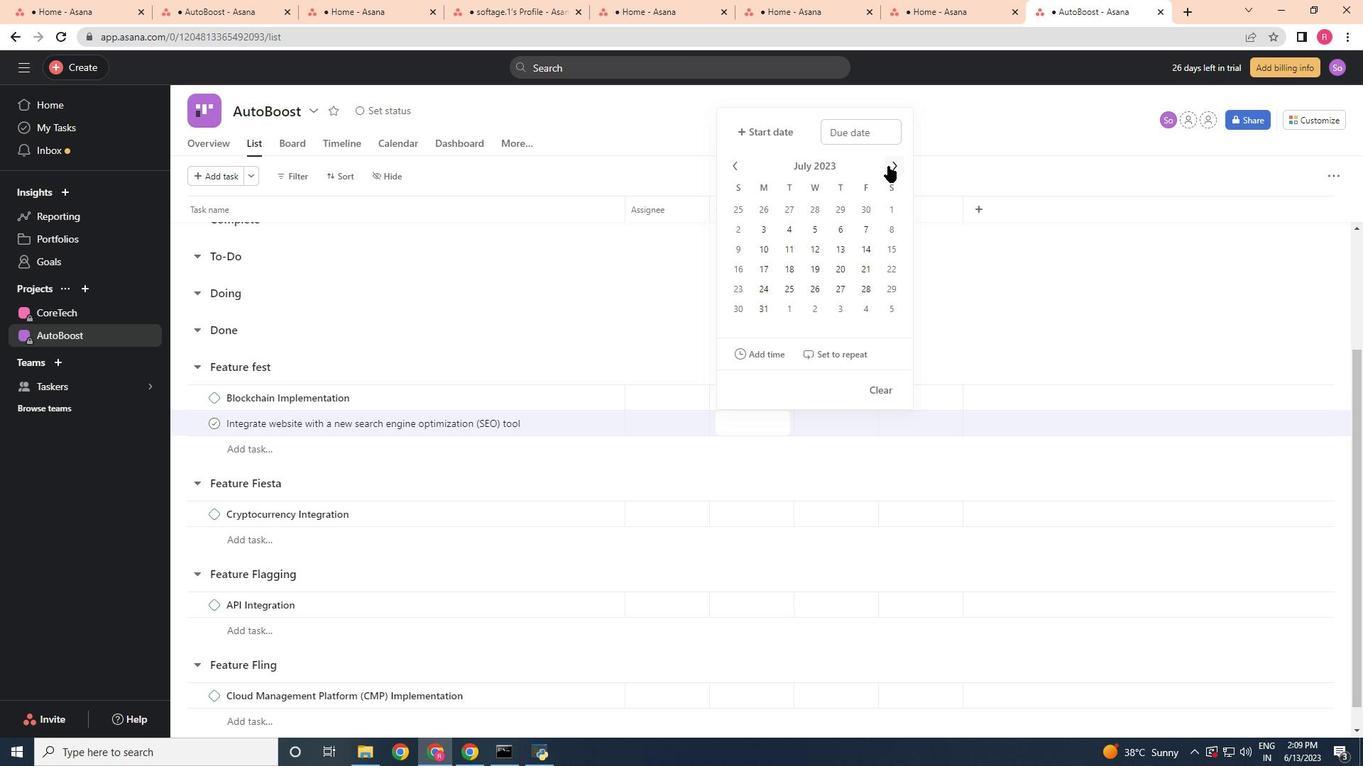 
Action: Mouse pressed left at (888, 166)
Screenshot: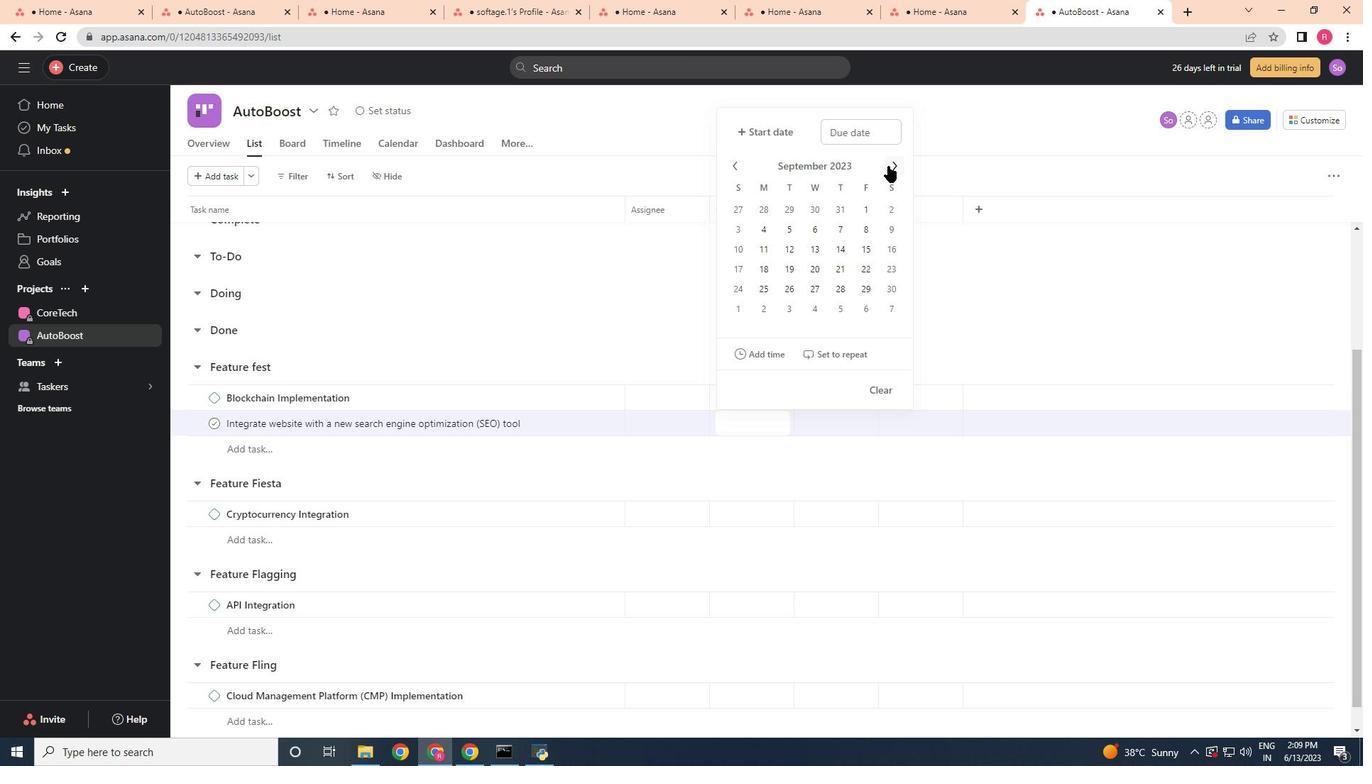 
Action: Mouse moved to (864, 230)
Screenshot: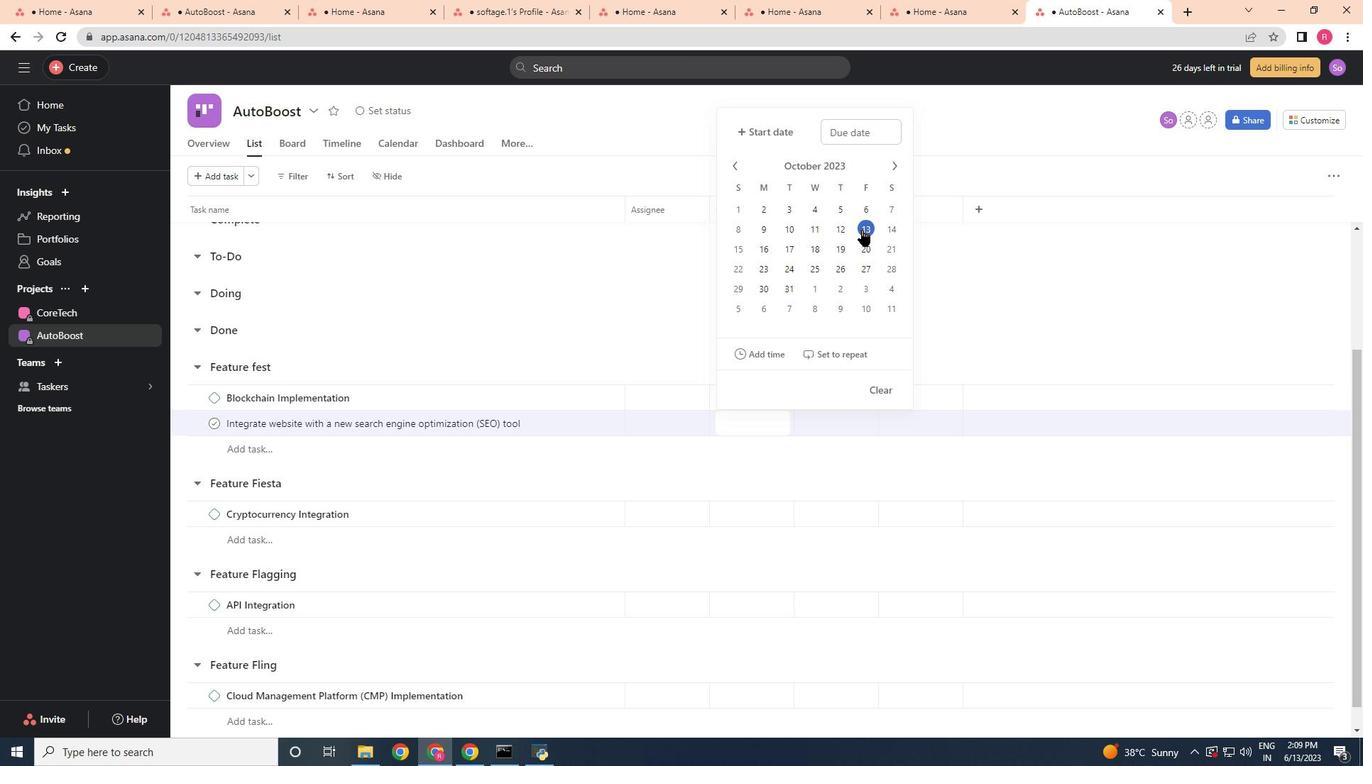 
Action: Mouse pressed left at (864, 230)
Screenshot: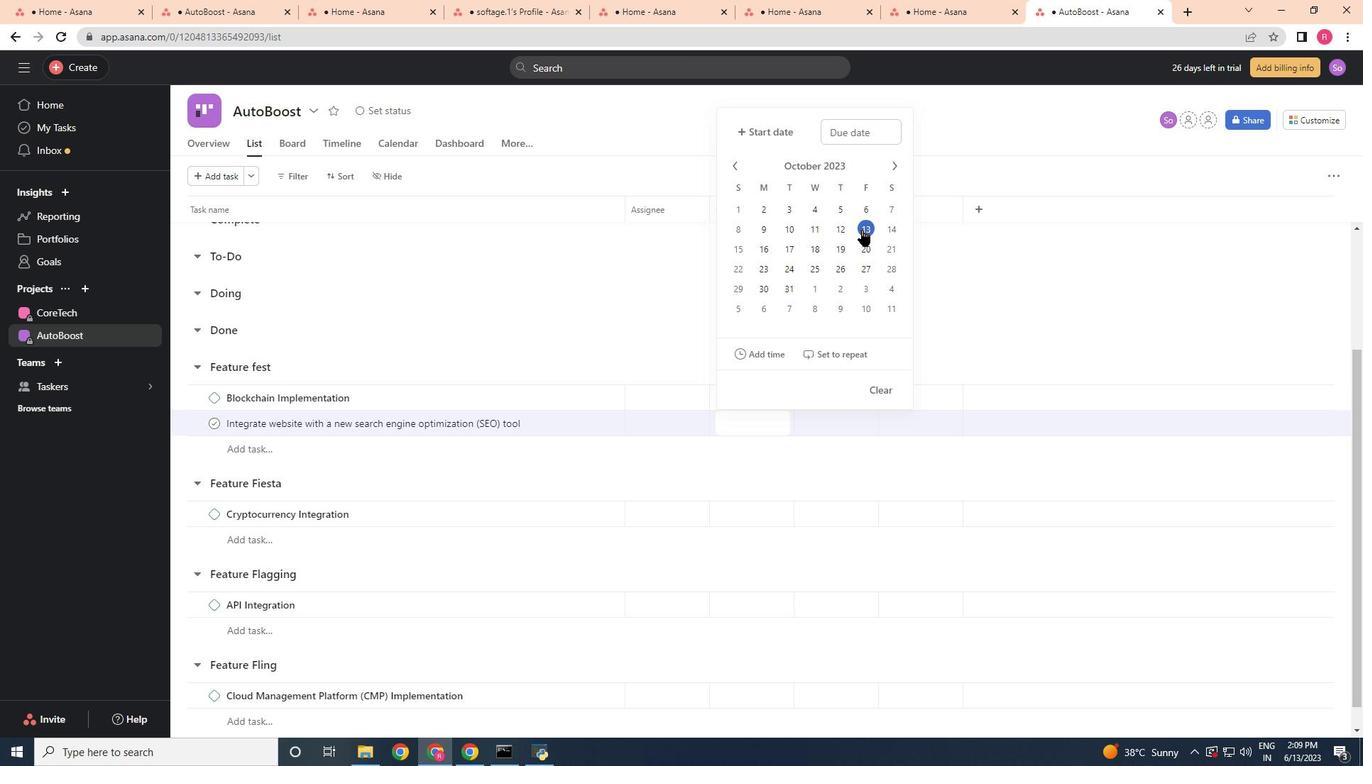 
Action: Mouse moved to (724, 457)
Screenshot: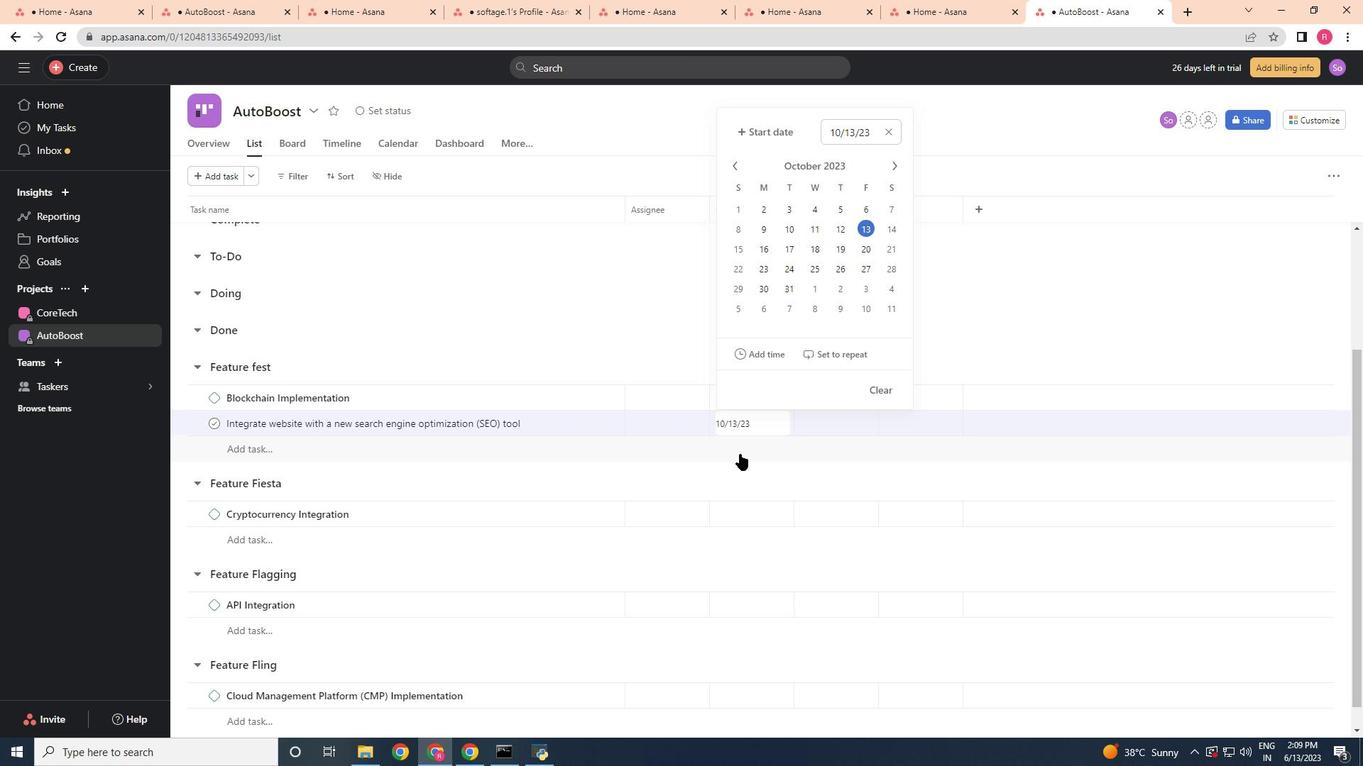 
Action: Mouse pressed left at (724, 457)
Screenshot: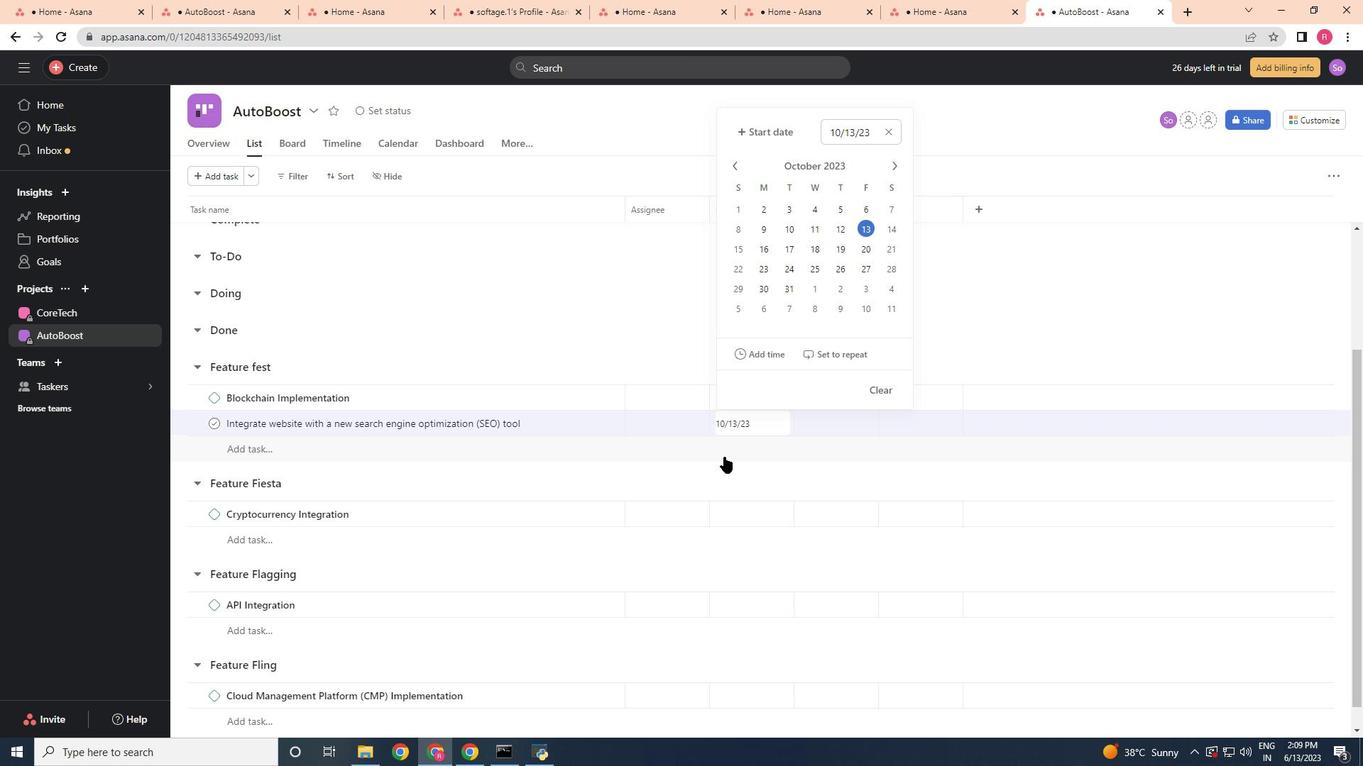 
Action: Mouse moved to (631, 488)
Screenshot: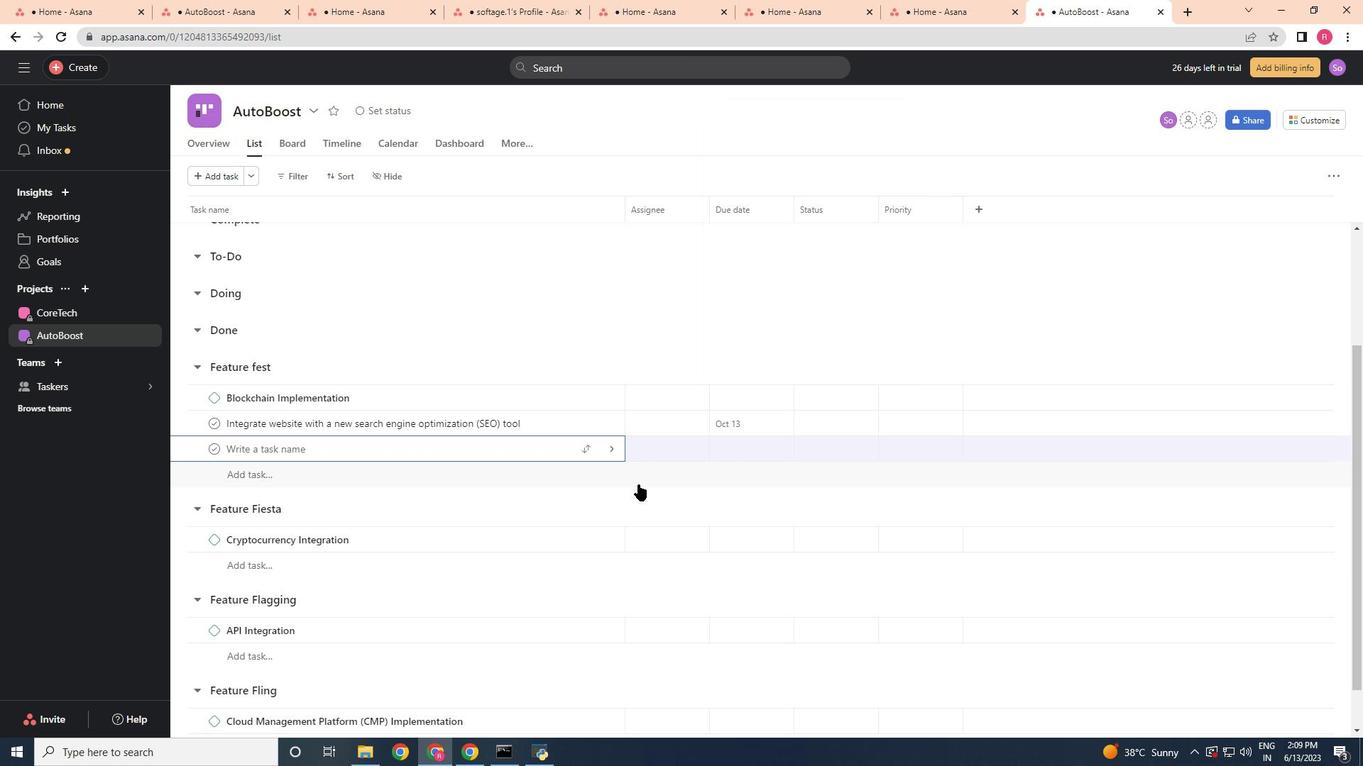 
Action: Mouse pressed left at (631, 488)
Screenshot: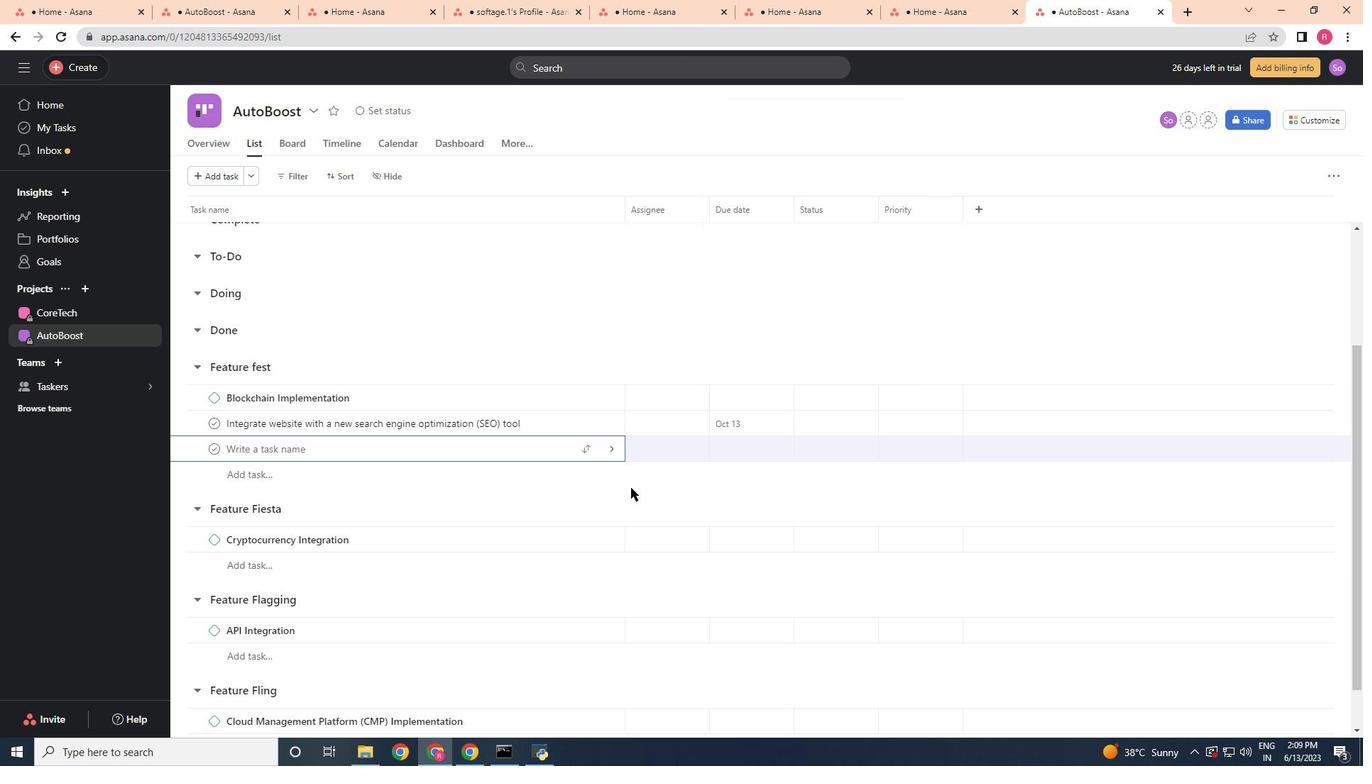 
Action: Mouse moved to (629, 489)
Screenshot: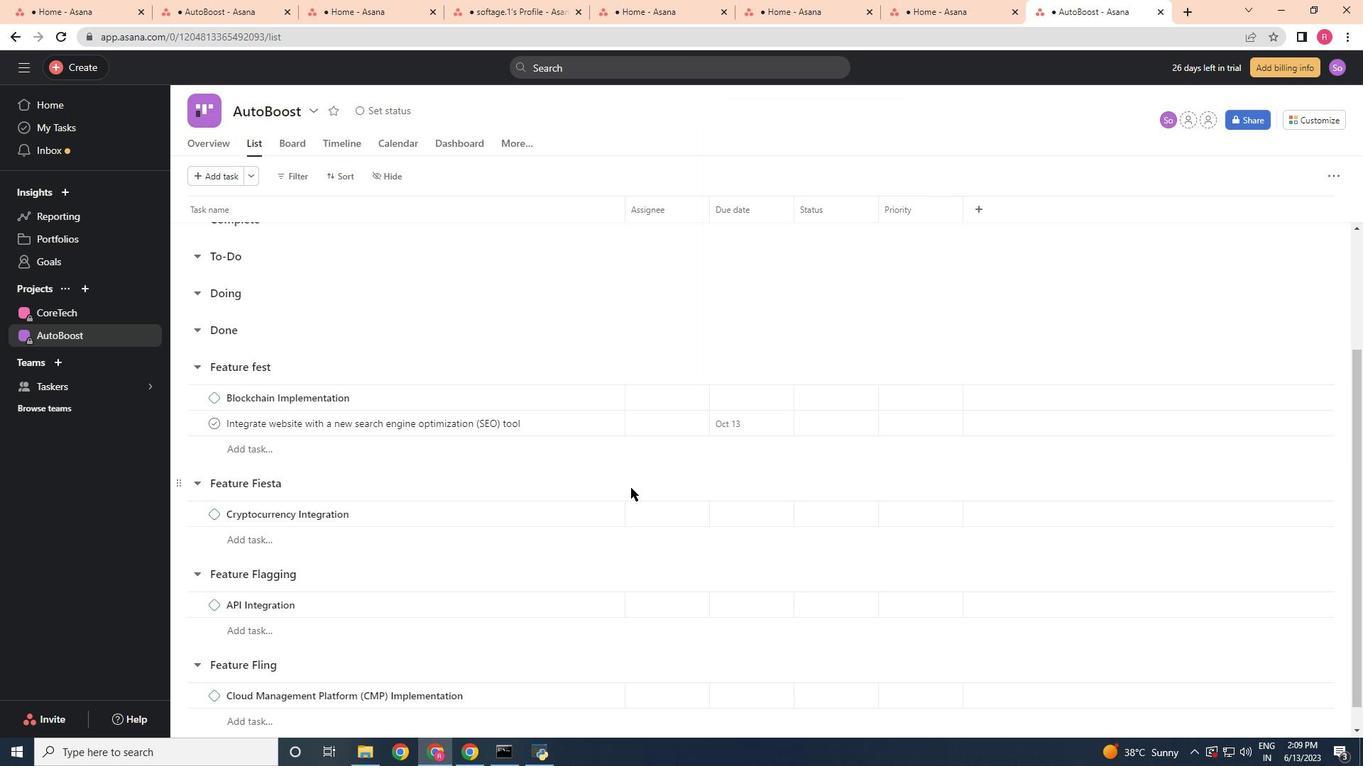 
